 Task: Search one way flight ticket for 5 adults, 2 children, 1 infant in seat and 2 infants on lap in economy from Charlotte Amalie,st. Thomas: Cyril E. King Airport to Rockford: Chicago Rockford International Airport(was Northwest Chicagoland Regional Airport At Rockford) on 5-1-2023. Choice of flights is Frontier. Number of bags: 1 carry on bag and 1 checked bag. Price is upto 97000. Outbound departure time preference is 10:00.
Action: Mouse moved to (262, 444)
Screenshot: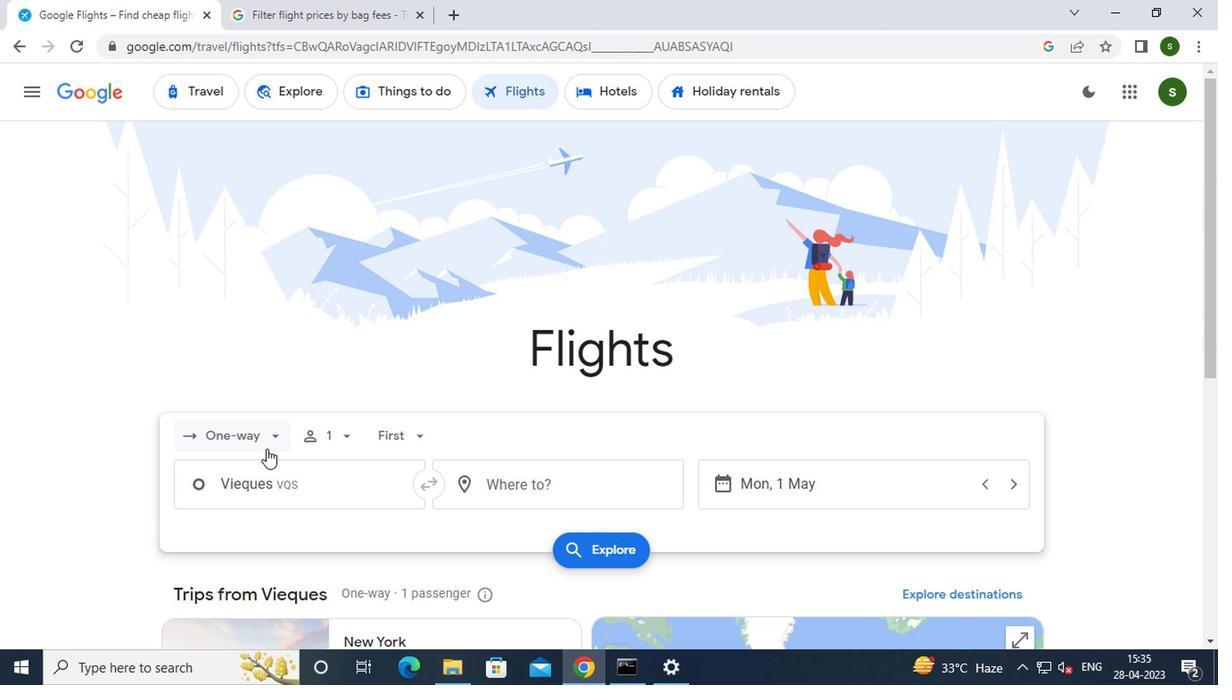 
Action: Mouse pressed left at (262, 444)
Screenshot: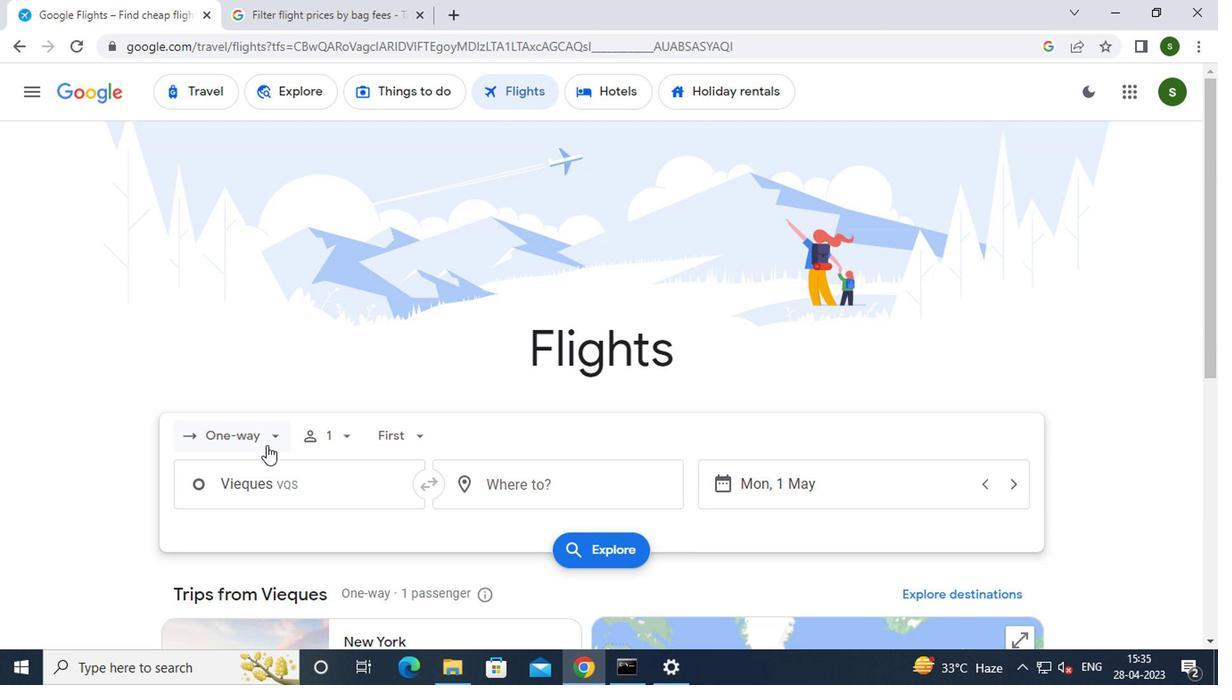 
Action: Mouse moved to (264, 507)
Screenshot: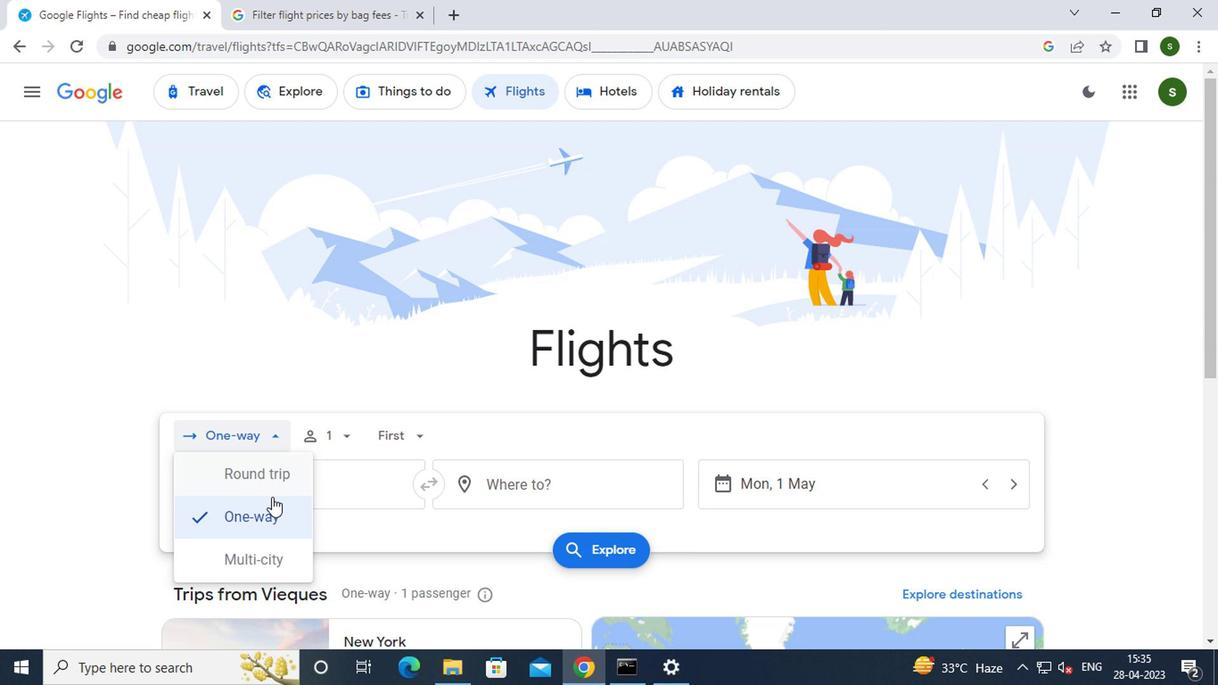 
Action: Mouse pressed left at (264, 507)
Screenshot: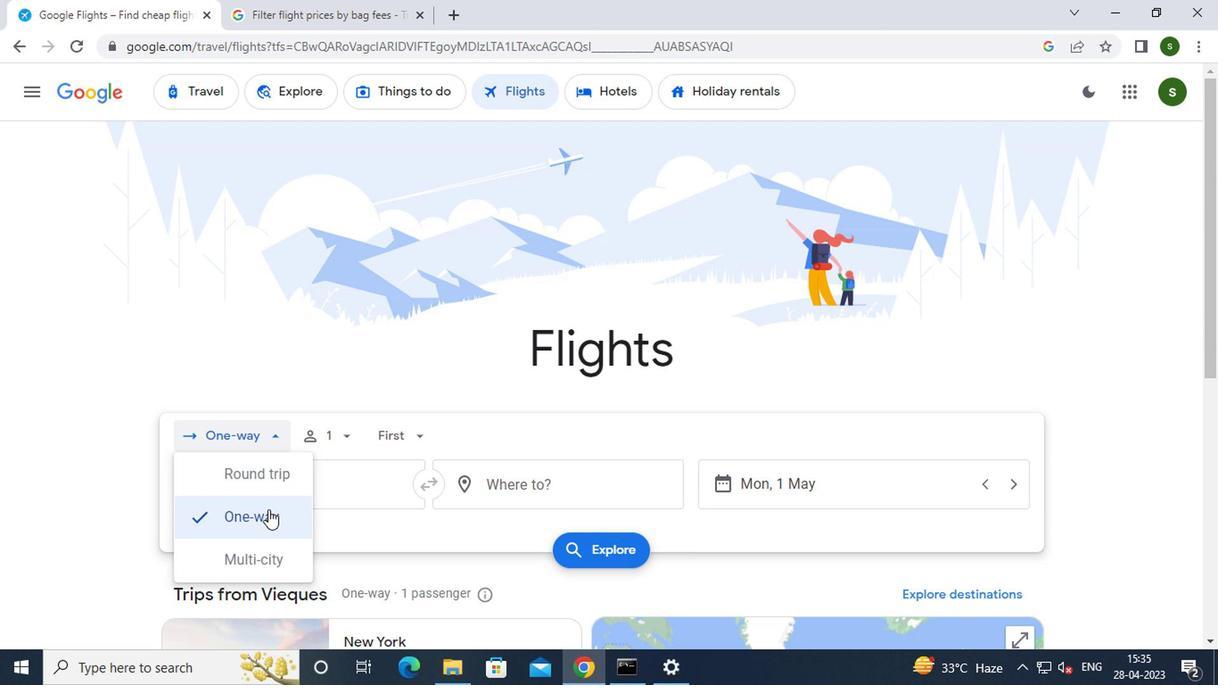 
Action: Mouse moved to (322, 427)
Screenshot: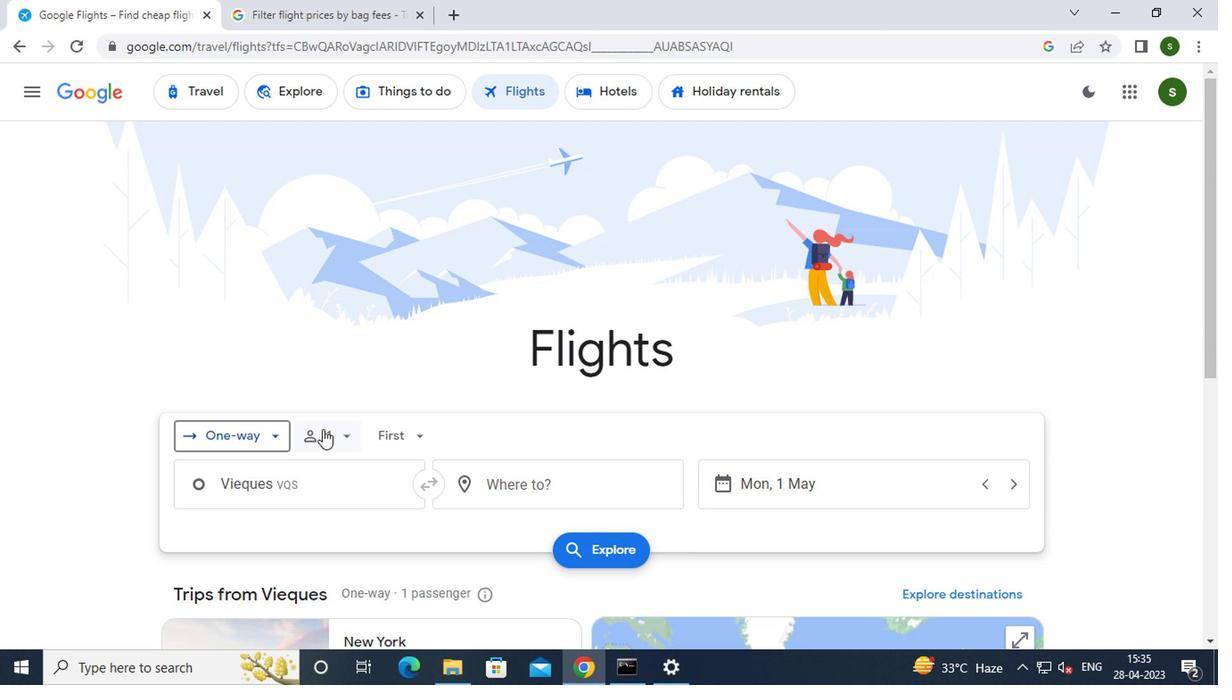 
Action: Mouse pressed left at (322, 427)
Screenshot: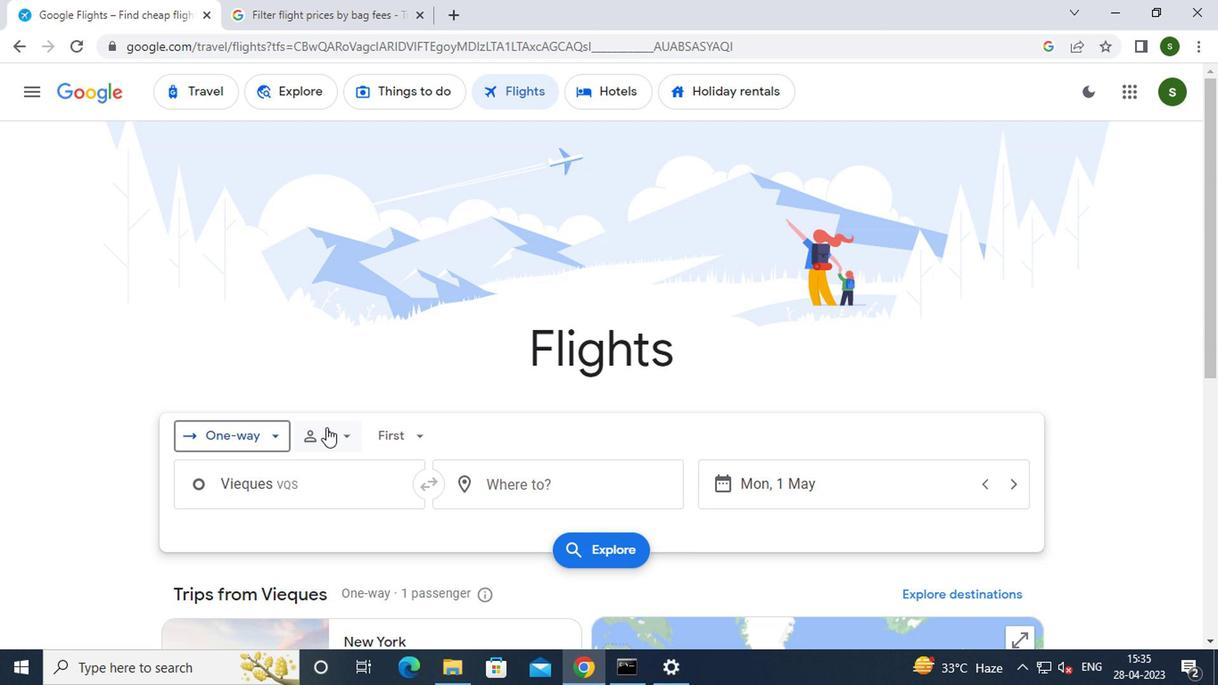 
Action: Mouse moved to (476, 472)
Screenshot: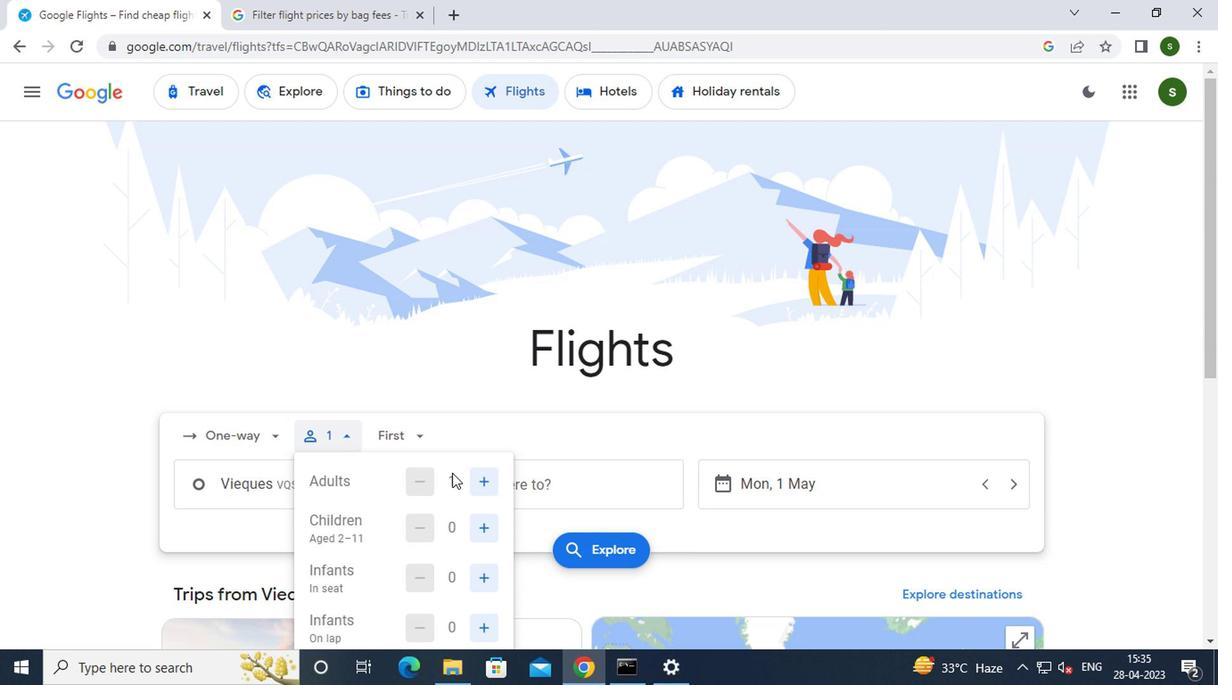 
Action: Mouse pressed left at (476, 472)
Screenshot: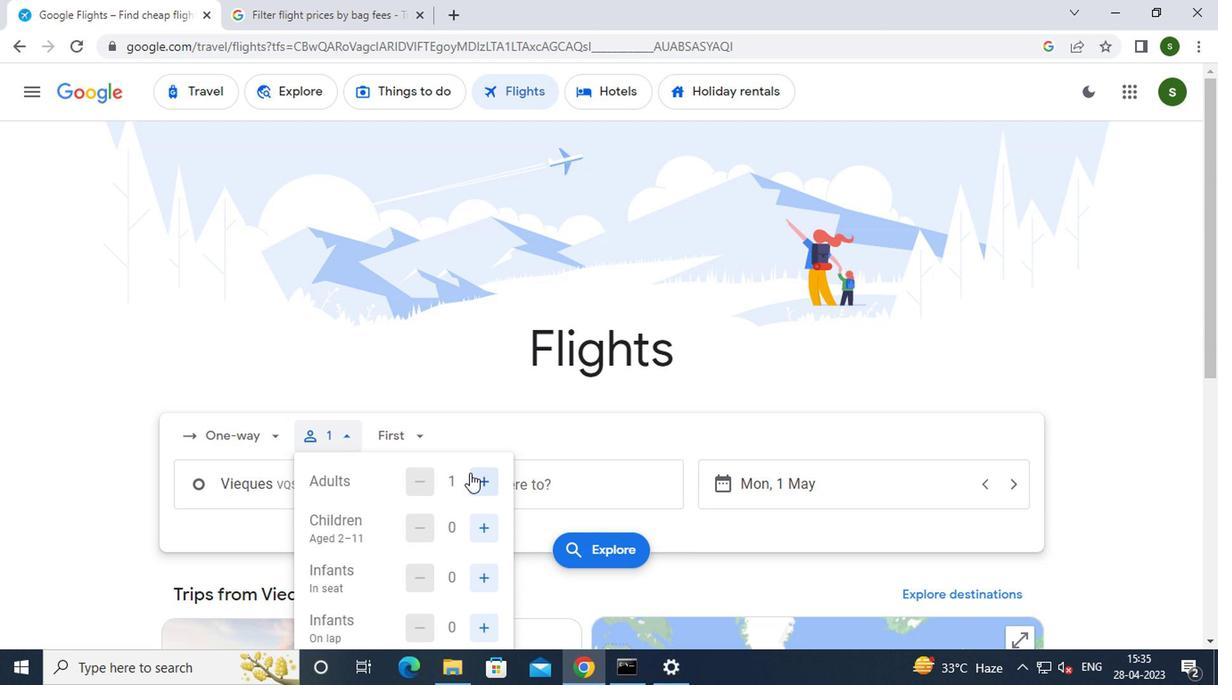 
Action: Mouse pressed left at (476, 472)
Screenshot: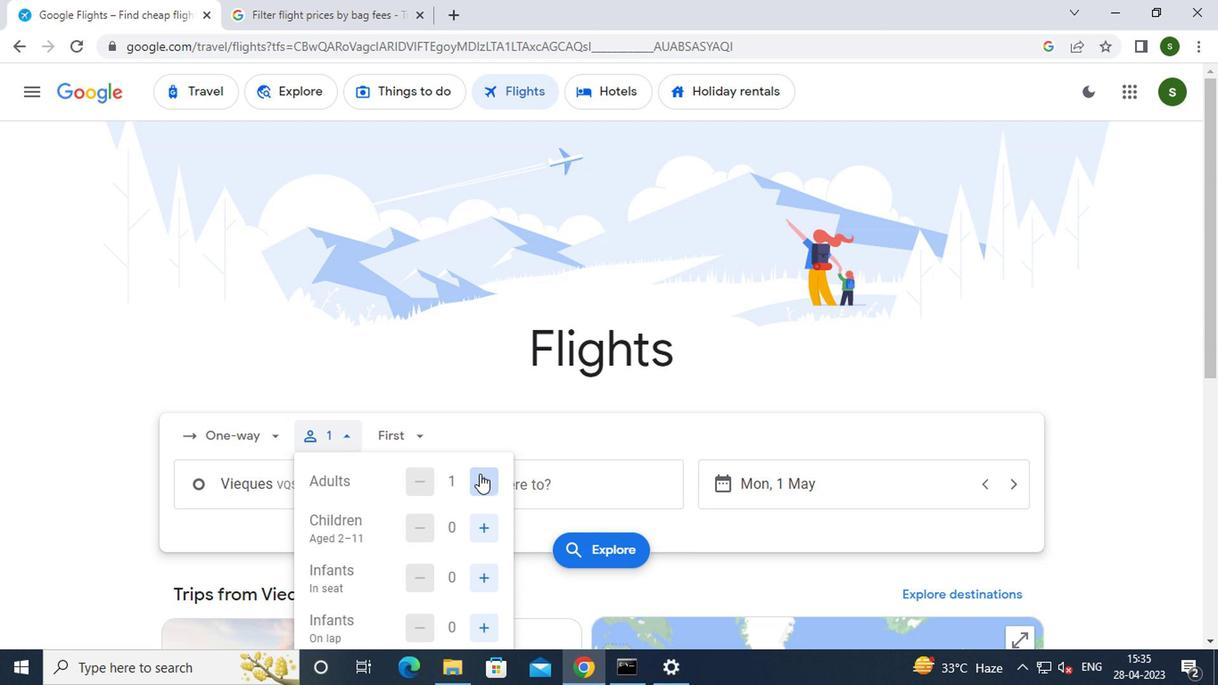 
Action: Mouse pressed left at (476, 472)
Screenshot: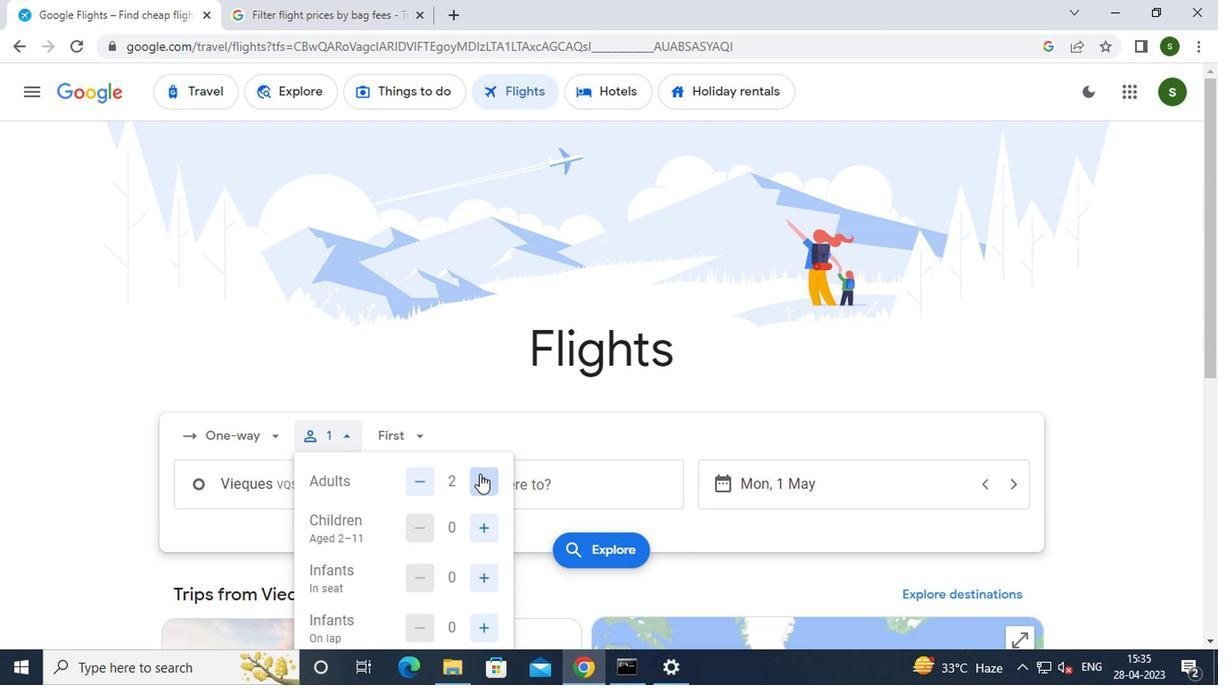 
Action: Mouse pressed left at (476, 472)
Screenshot: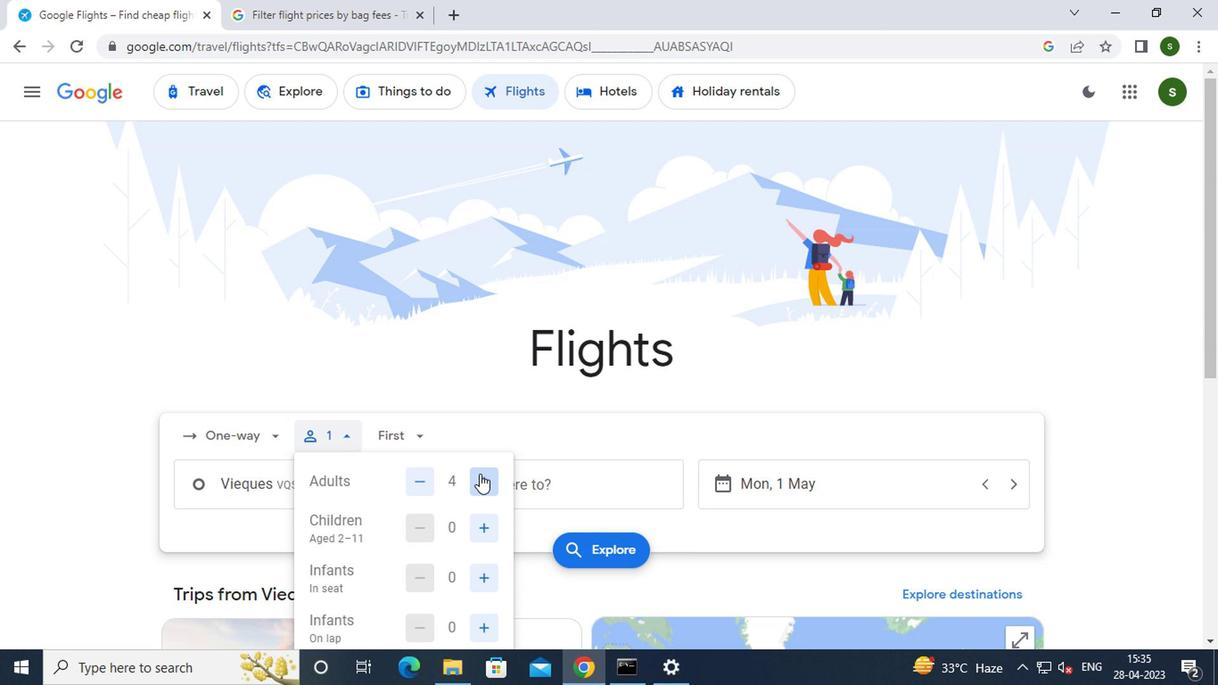 
Action: Mouse moved to (483, 533)
Screenshot: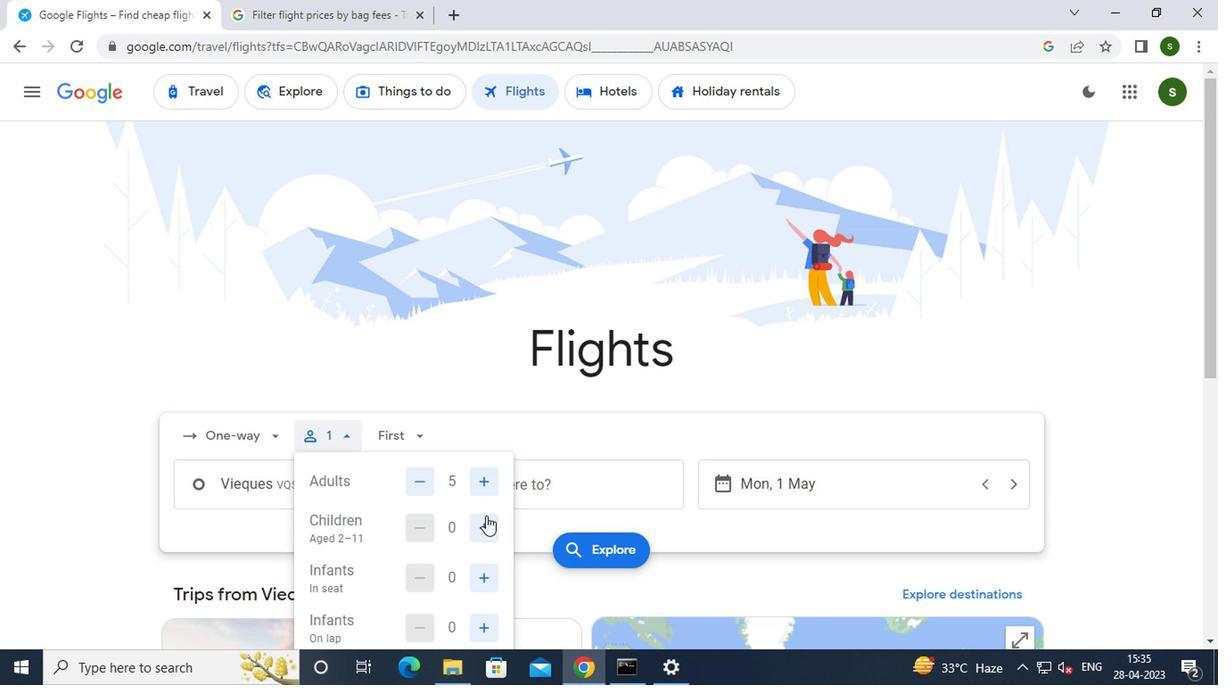 
Action: Mouse pressed left at (483, 533)
Screenshot: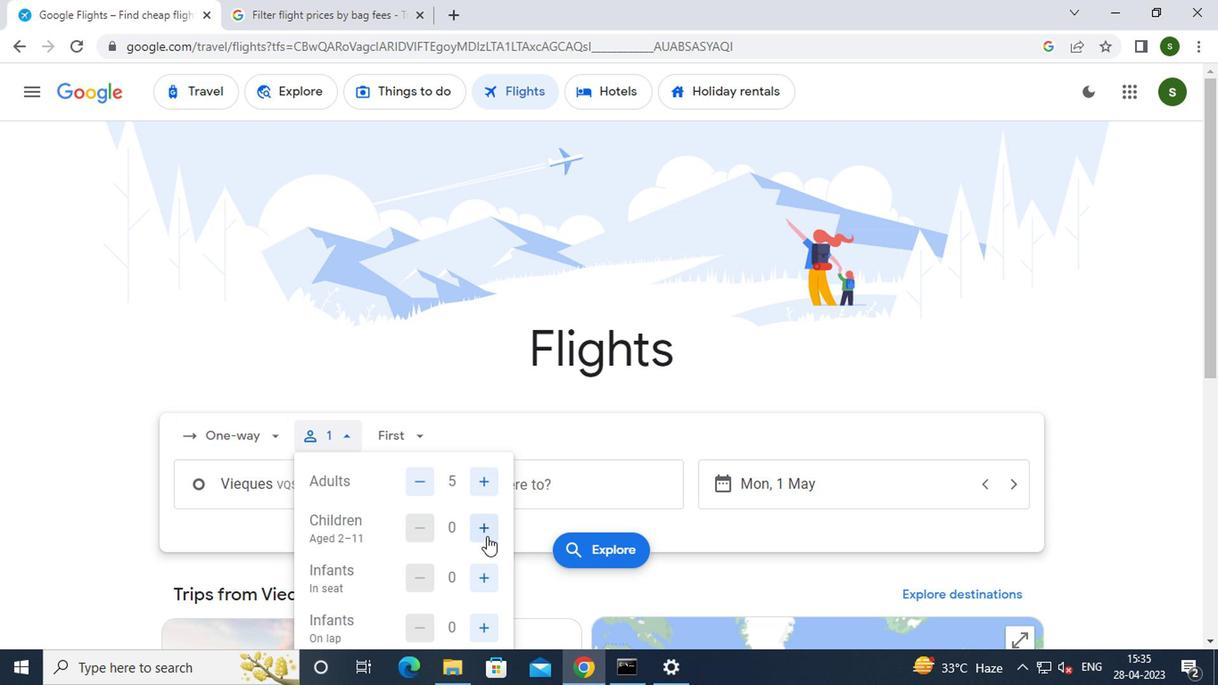 
Action: Mouse pressed left at (483, 533)
Screenshot: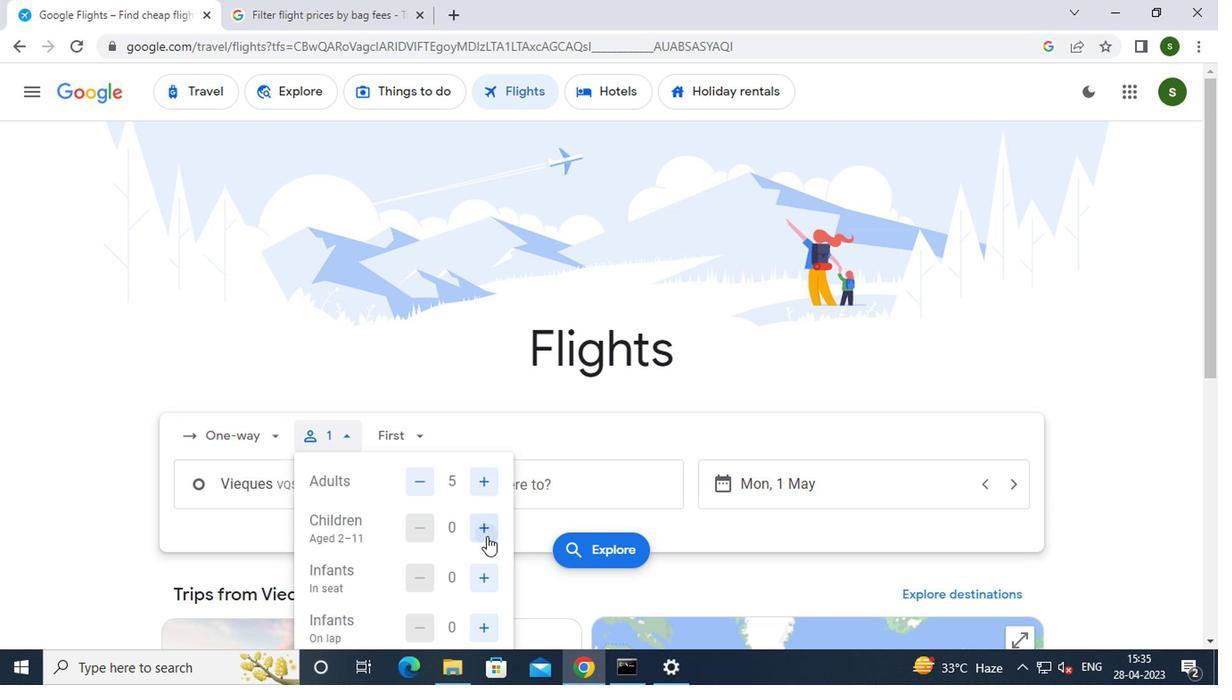 
Action: Mouse moved to (483, 570)
Screenshot: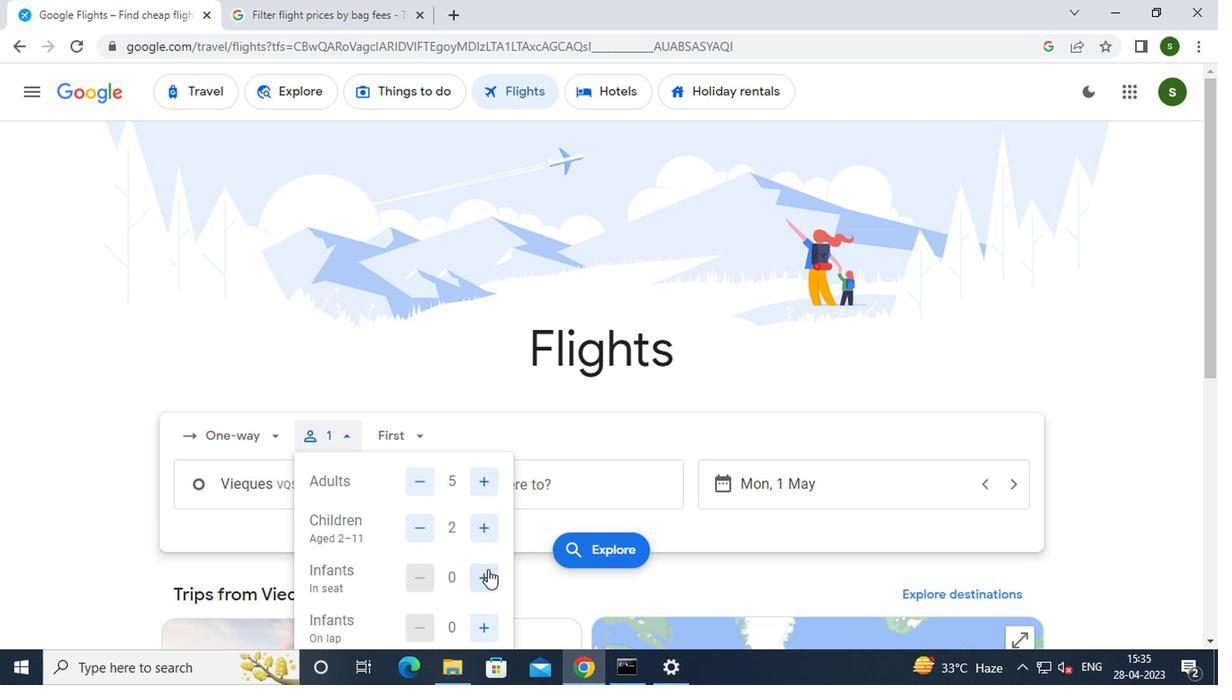 
Action: Mouse pressed left at (483, 570)
Screenshot: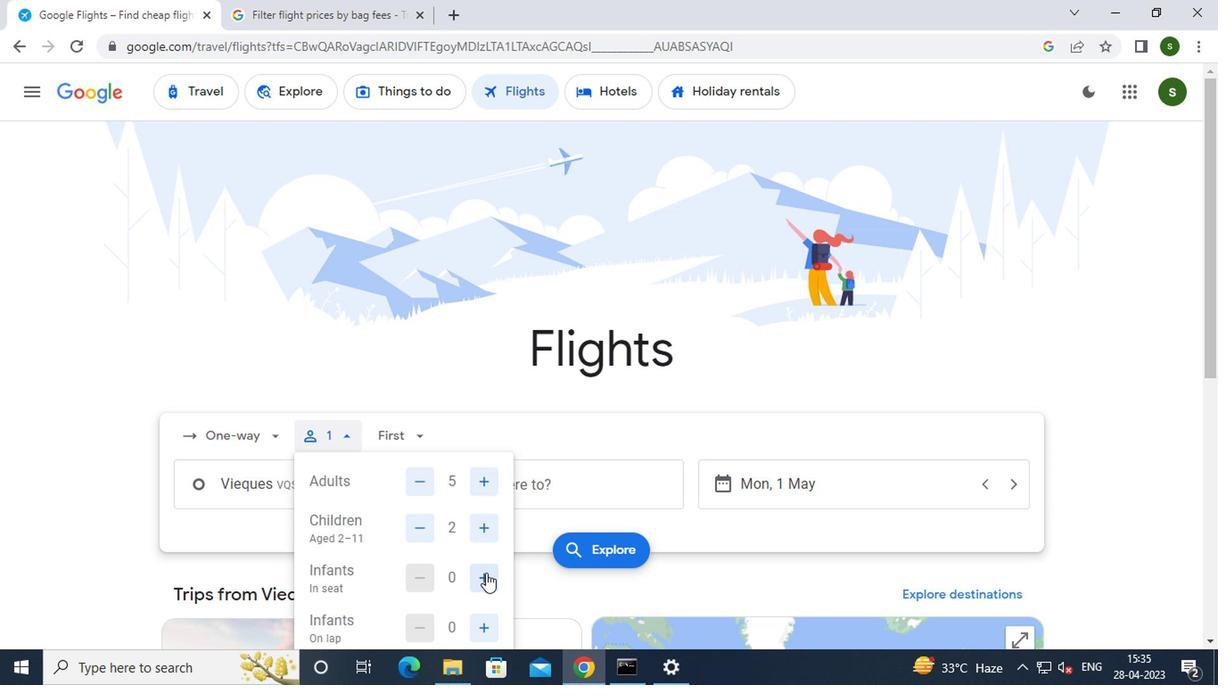 
Action: Mouse moved to (481, 612)
Screenshot: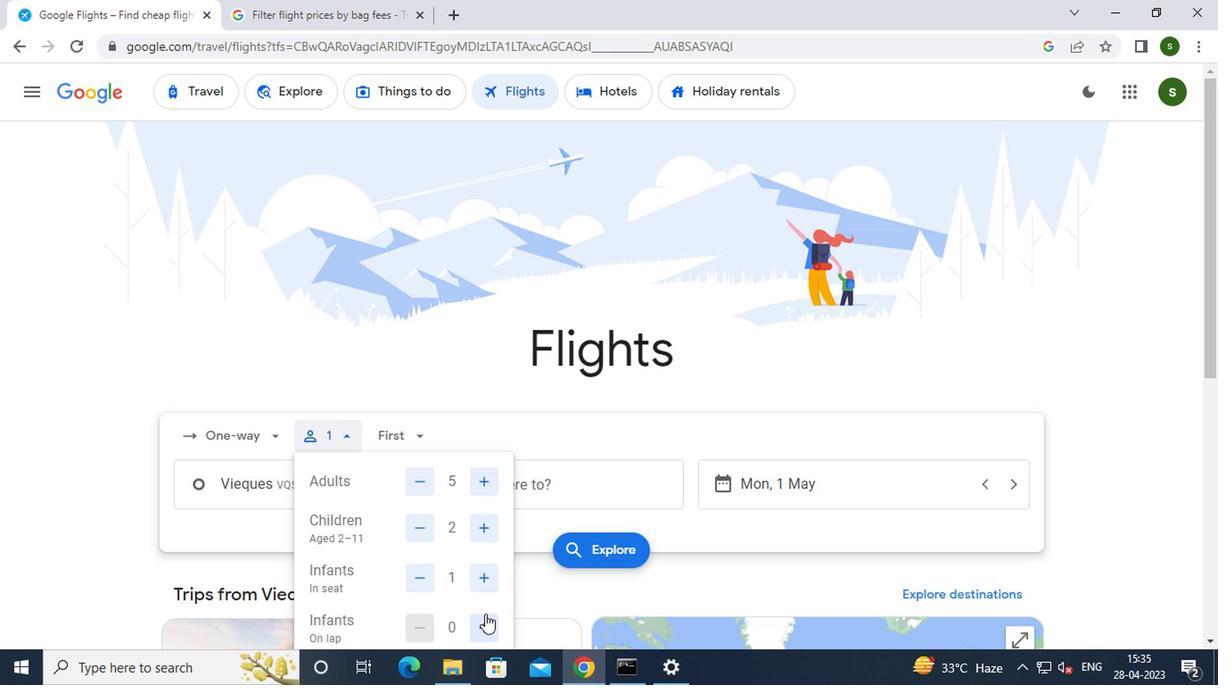 
Action: Mouse pressed left at (481, 612)
Screenshot: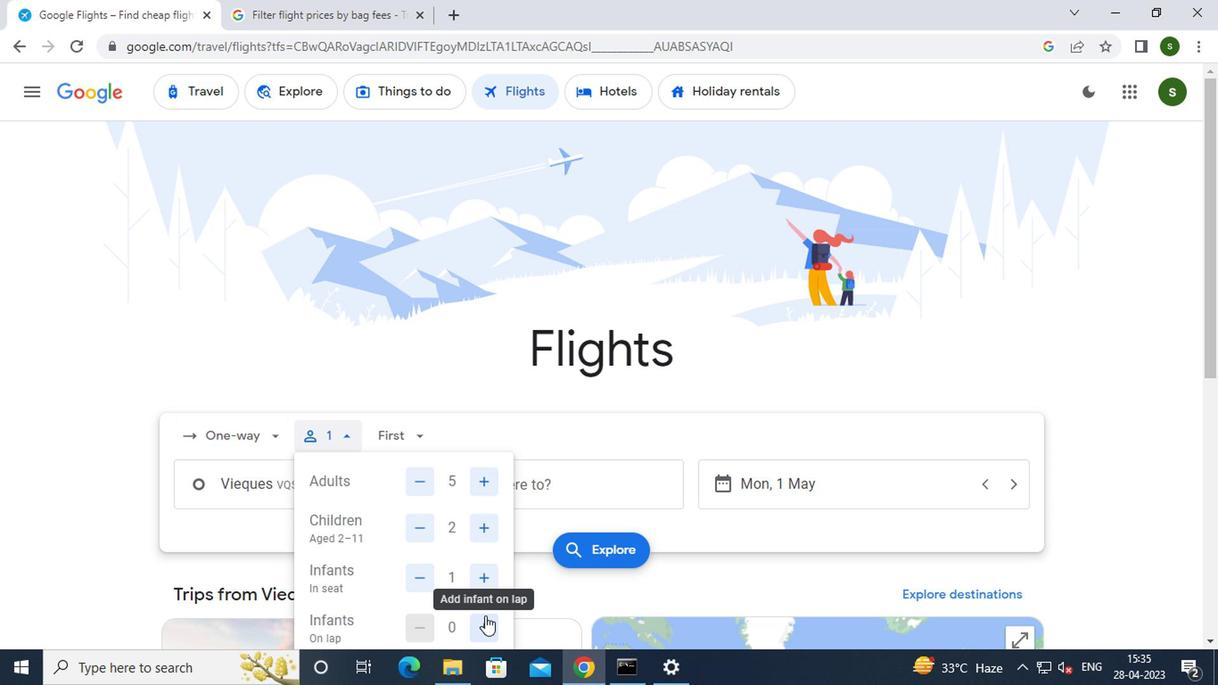 
Action: Mouse pressed left at (481, 612)
Screenshot: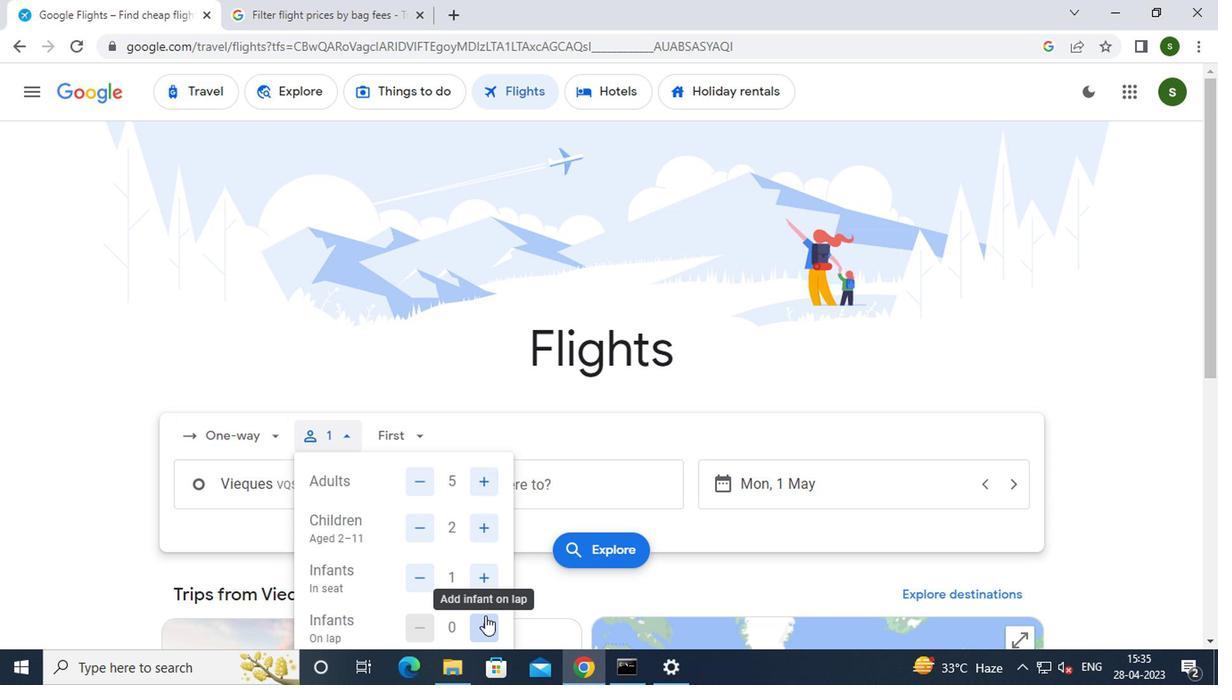
Action: Mouse moved to (413, 618)
Screenshot: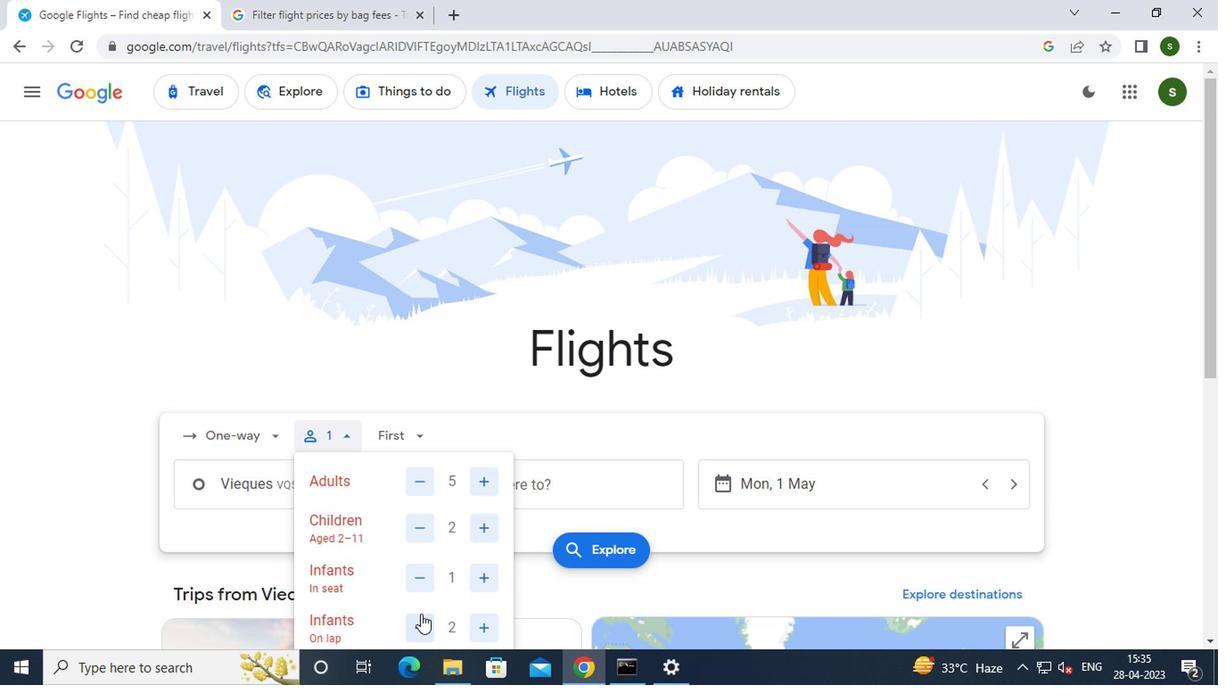 
Action: Mouse pressed left at (413, 618)
Screenshot: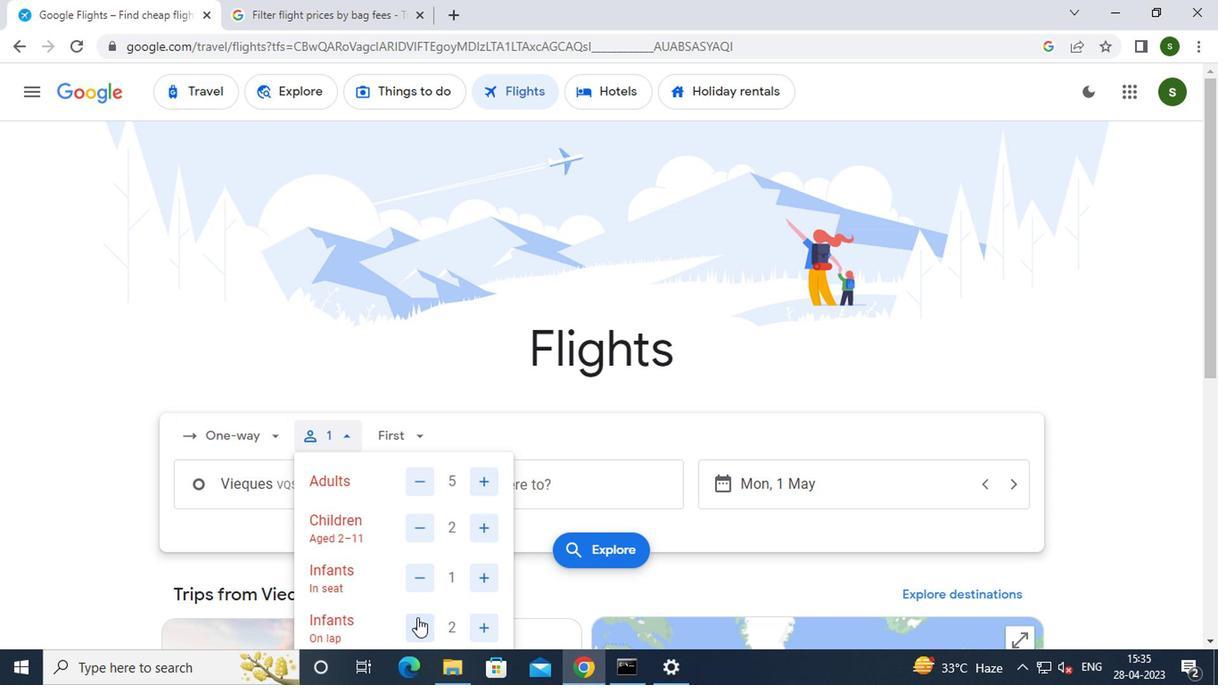 
Action: Mouse moved to (391, 439)
Screenshot: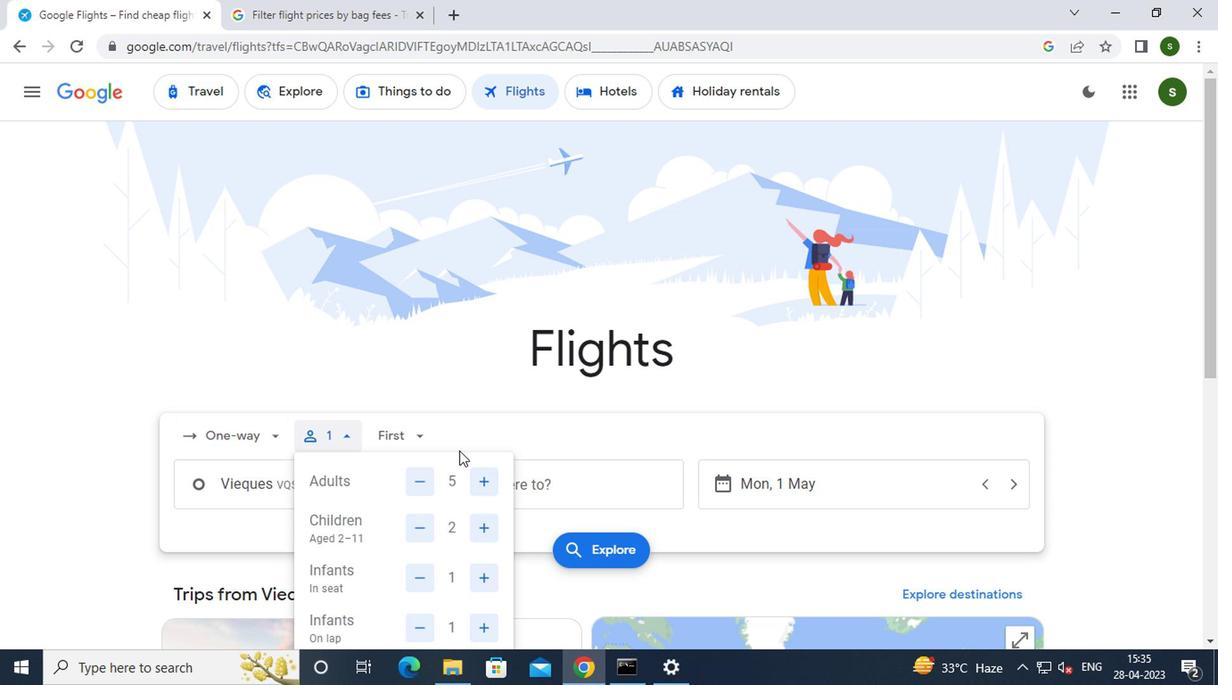 
Action: Mouse pressed left at (391, 439)
Screenshot: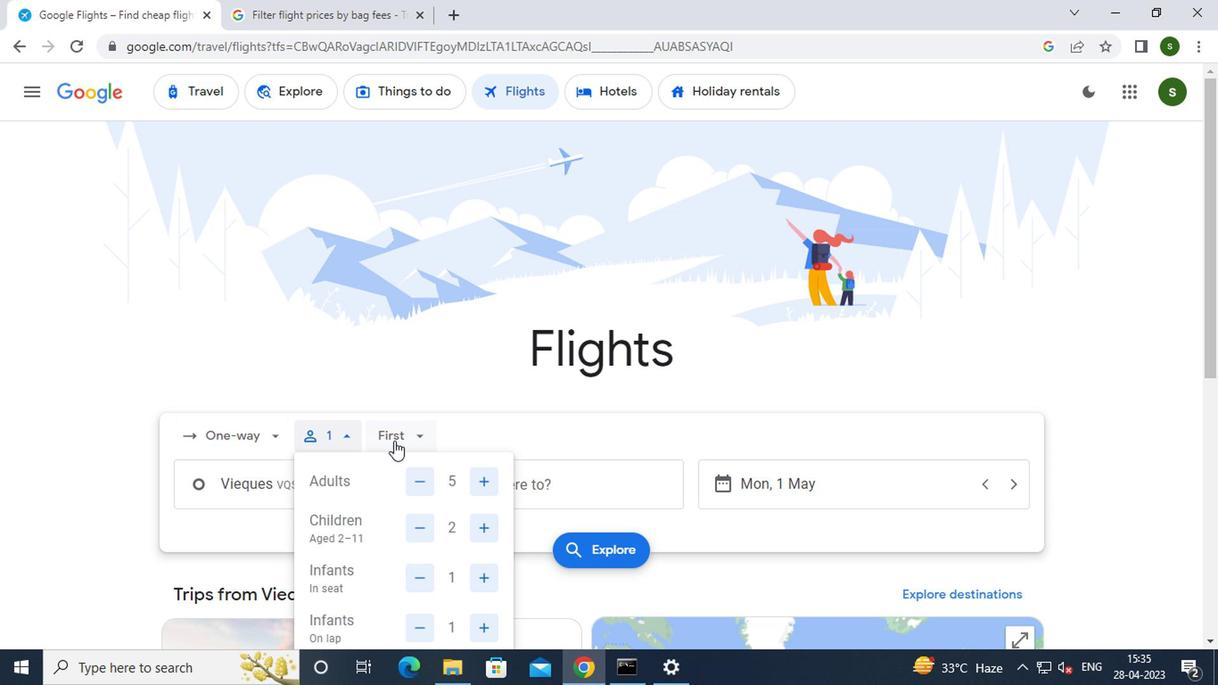 
Action: Mouse moved to (412, 480)
Screenshot: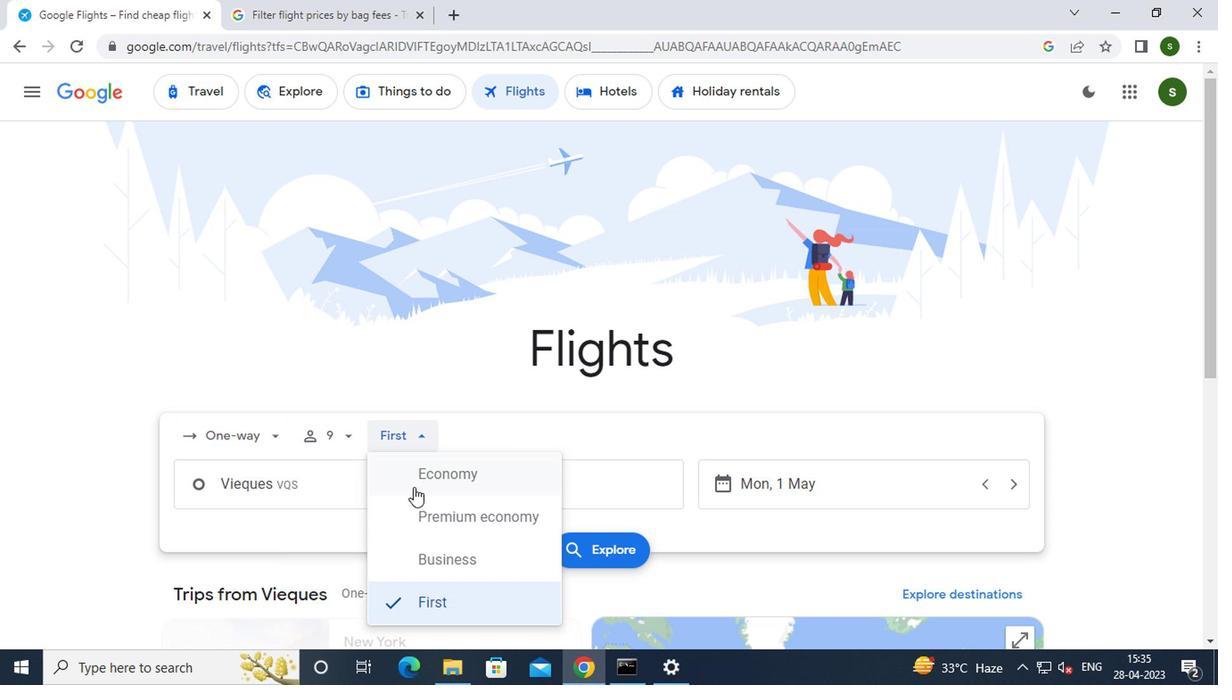 
Action: Mouse pressed left at (412, 480)
Screenshot: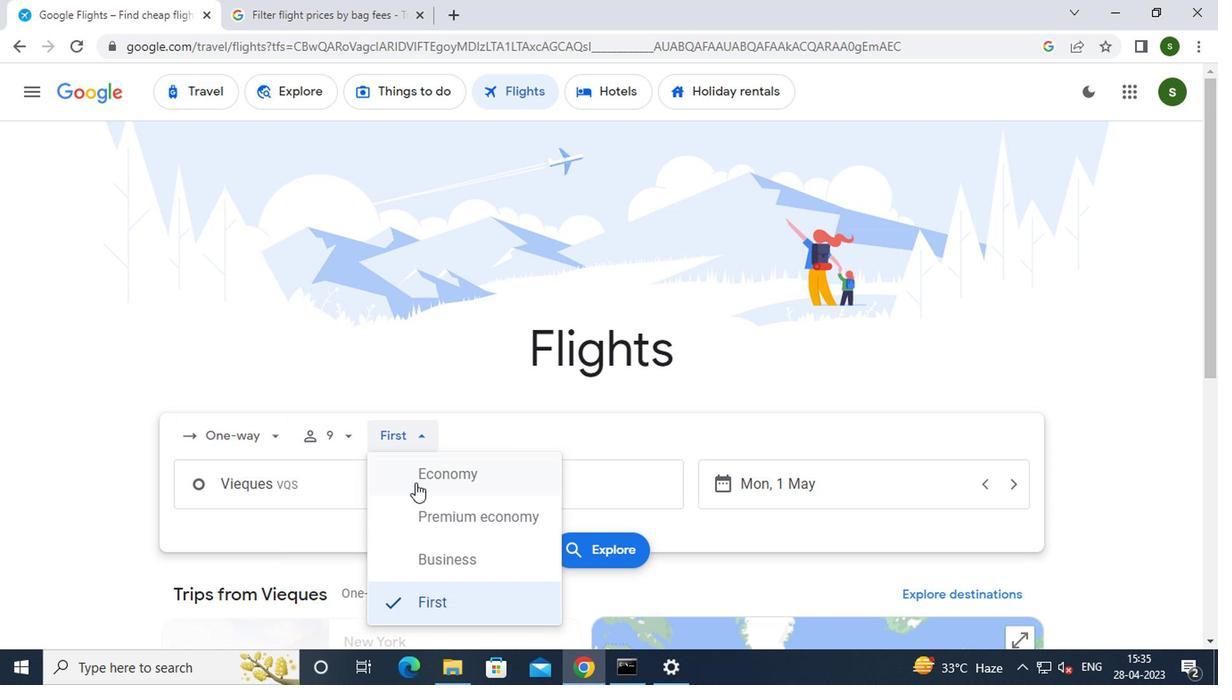 
Action: Mouse moved to (368, 492)
Screenshot: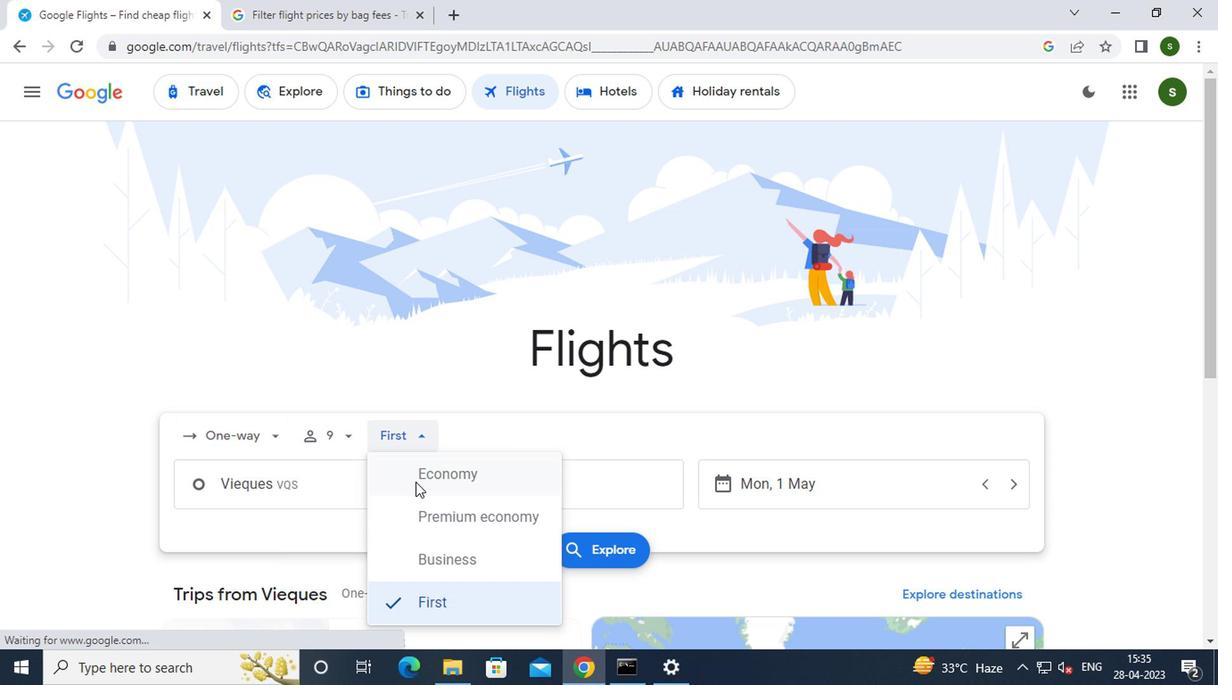 
Action: Mouse pressed left at (368, 492)
Screenshot: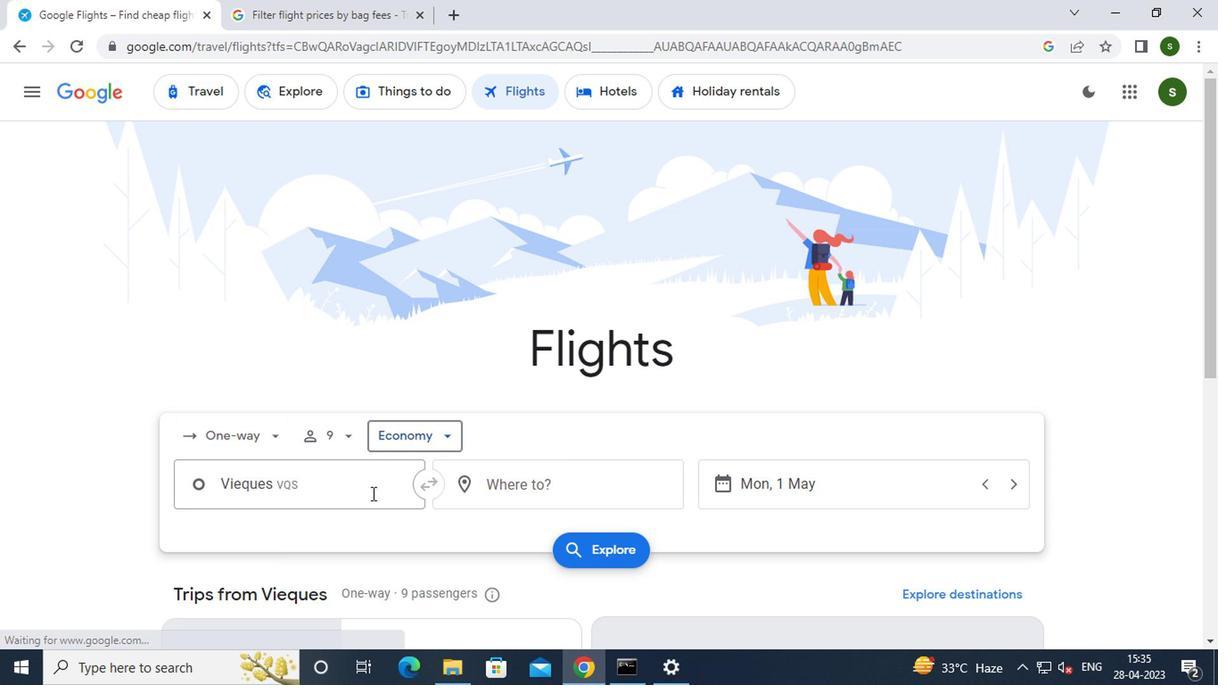 
Action: Key pressed c<Key.caps_lock>harlotte
Screenshot: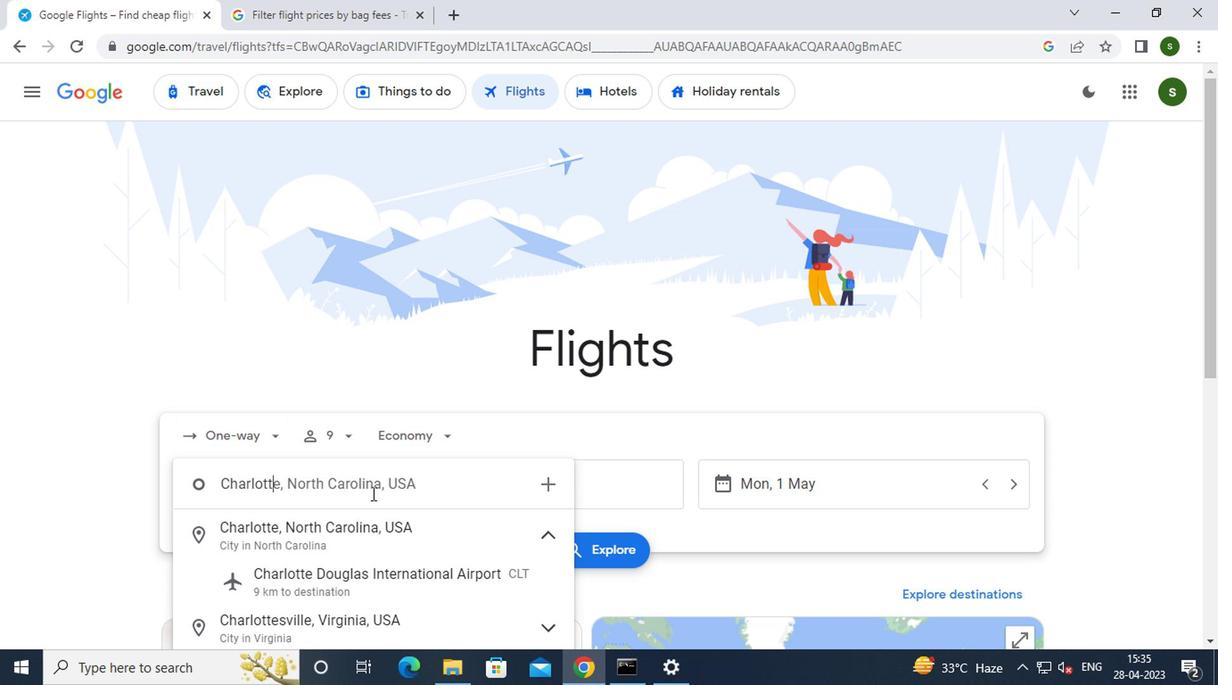 
Action: Mouse scrolled (368, 491) with delta (0, 0)
Screenshot: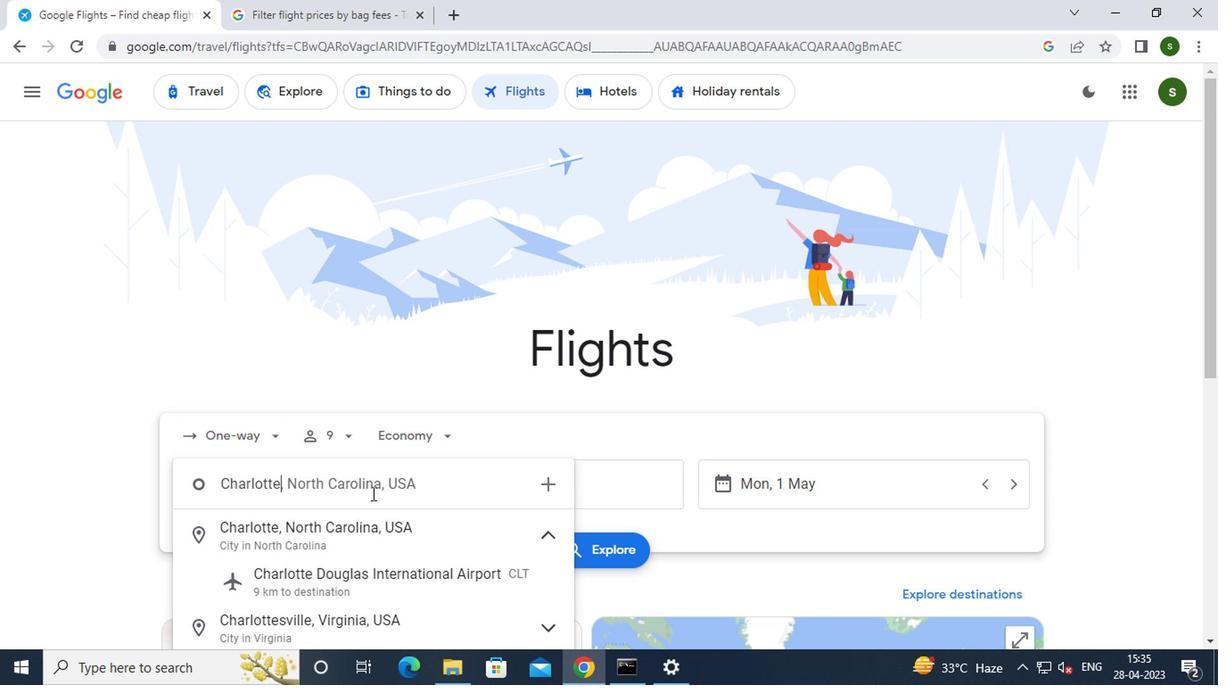 
Action: Mouse scrolled (368, 491) with delta (0, 0)
Screenshot: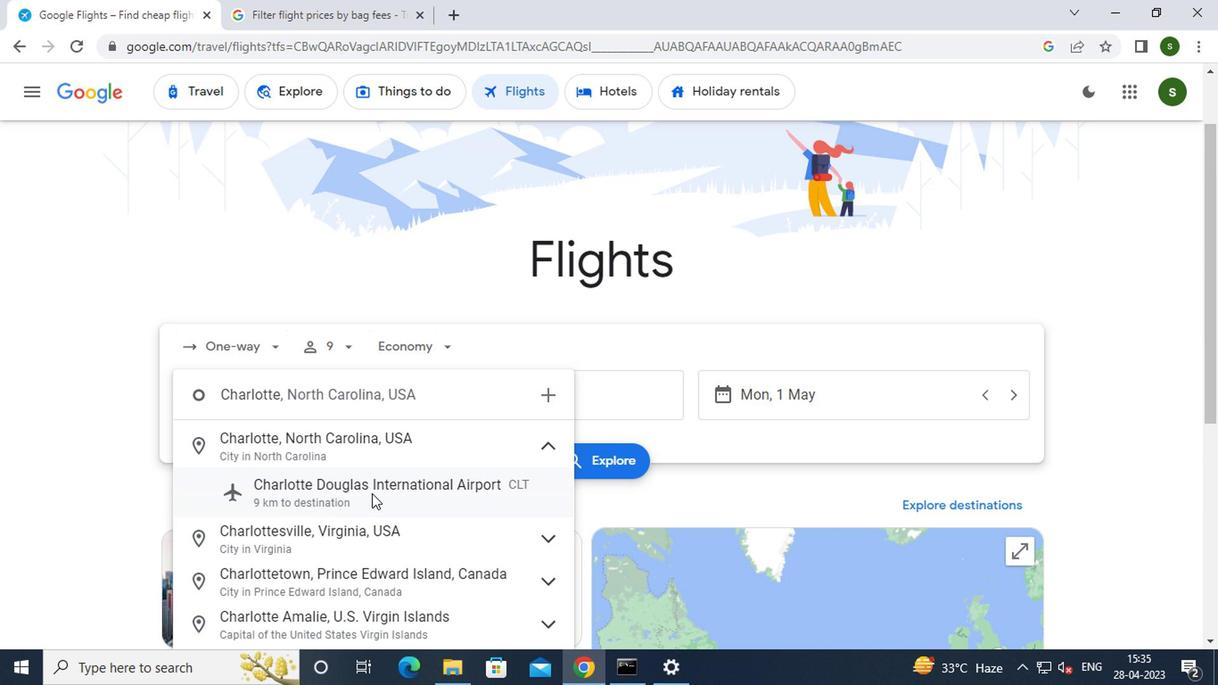 
Action: Mouse moved to (354, 306)
Screenshot: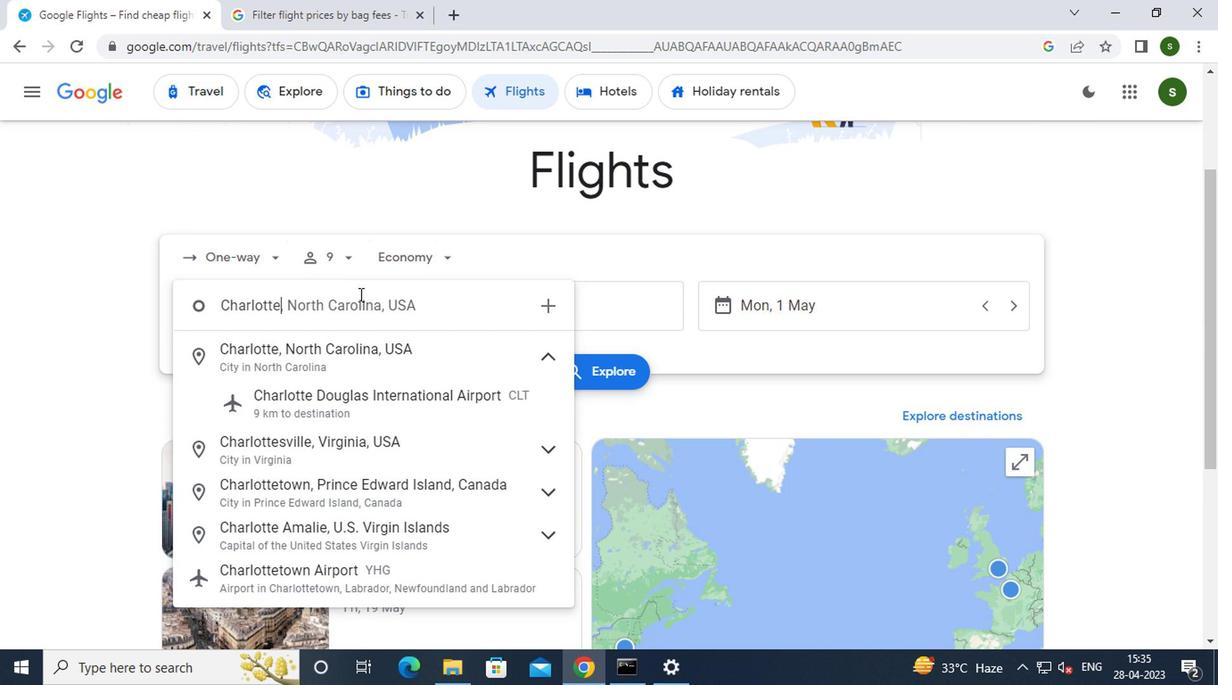 
Action: Key pressed <Key.space><Key.caps_lock>a<Key.caps_lock>malie
Screenshot: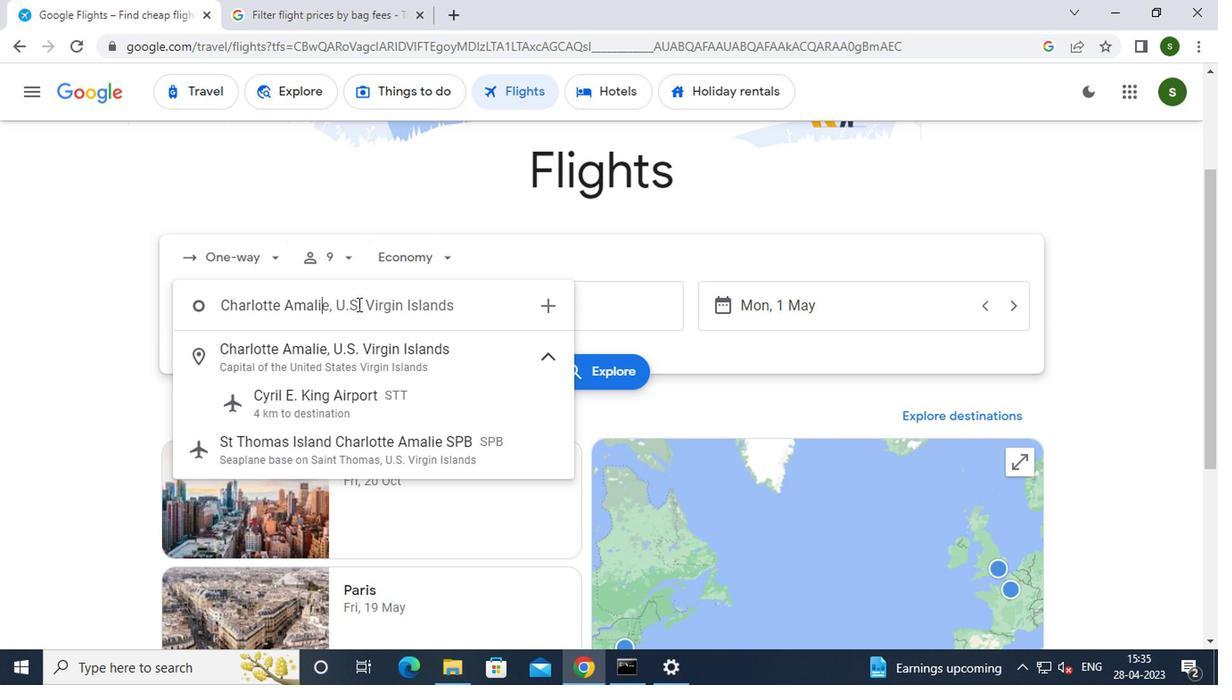 
Action: Mouse moved to (347, 403)
Screenshot: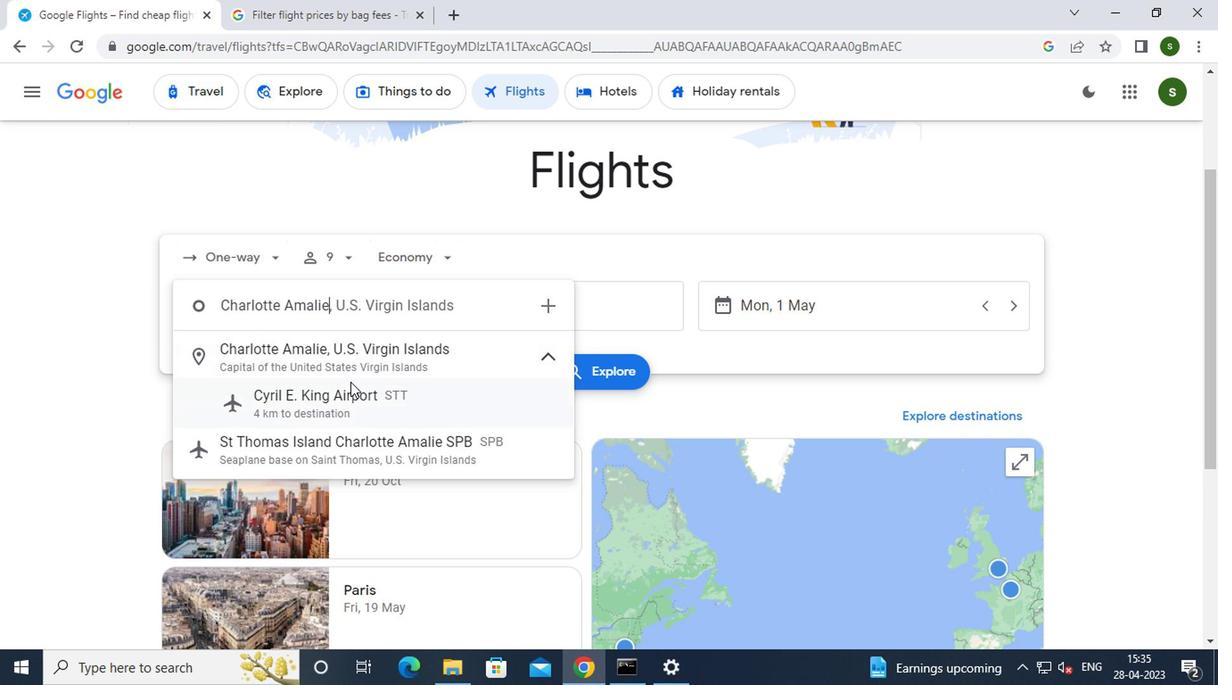 
Action: Mouse pressed left at (347, 403)
Screenshot: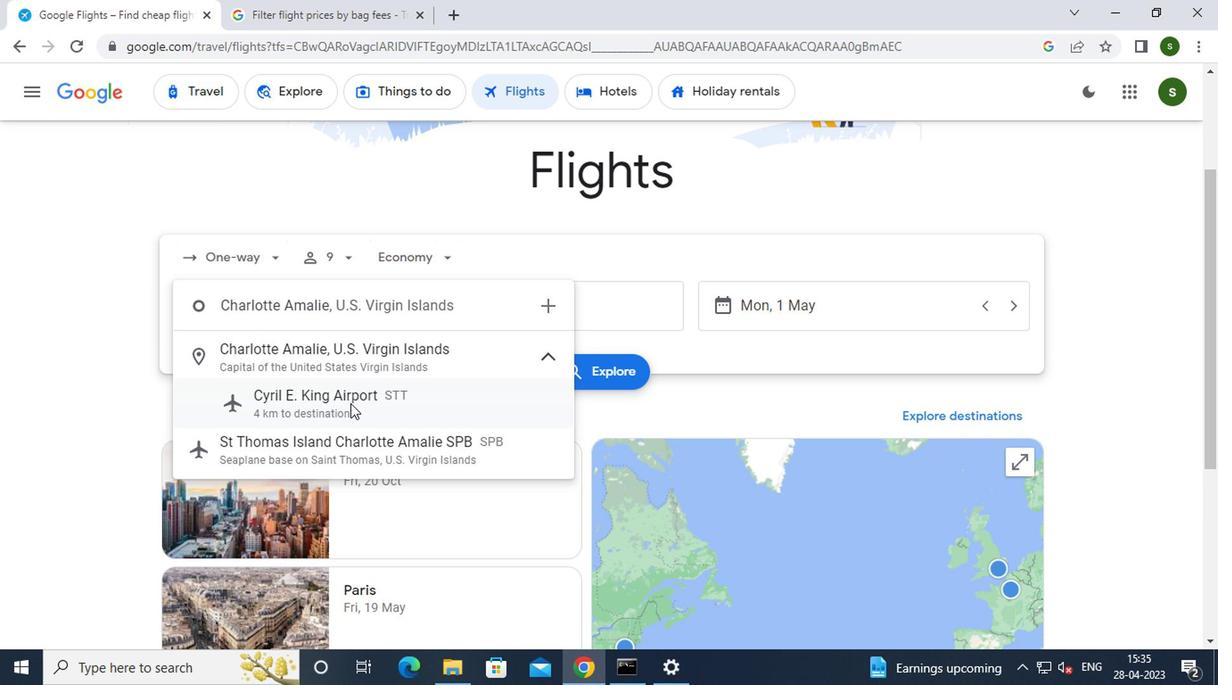 
Action: Mouse moved to (522, 306)
Screenshot: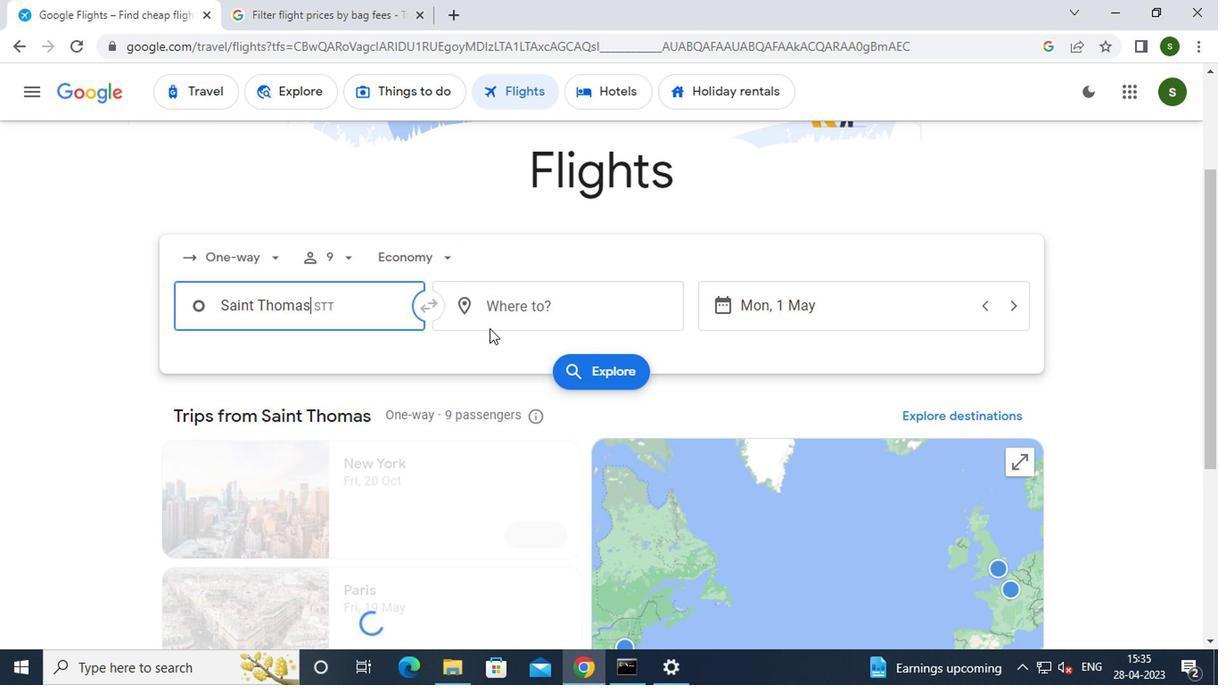 
Action: Mouse pressed left at (522, 306)
Screenshot: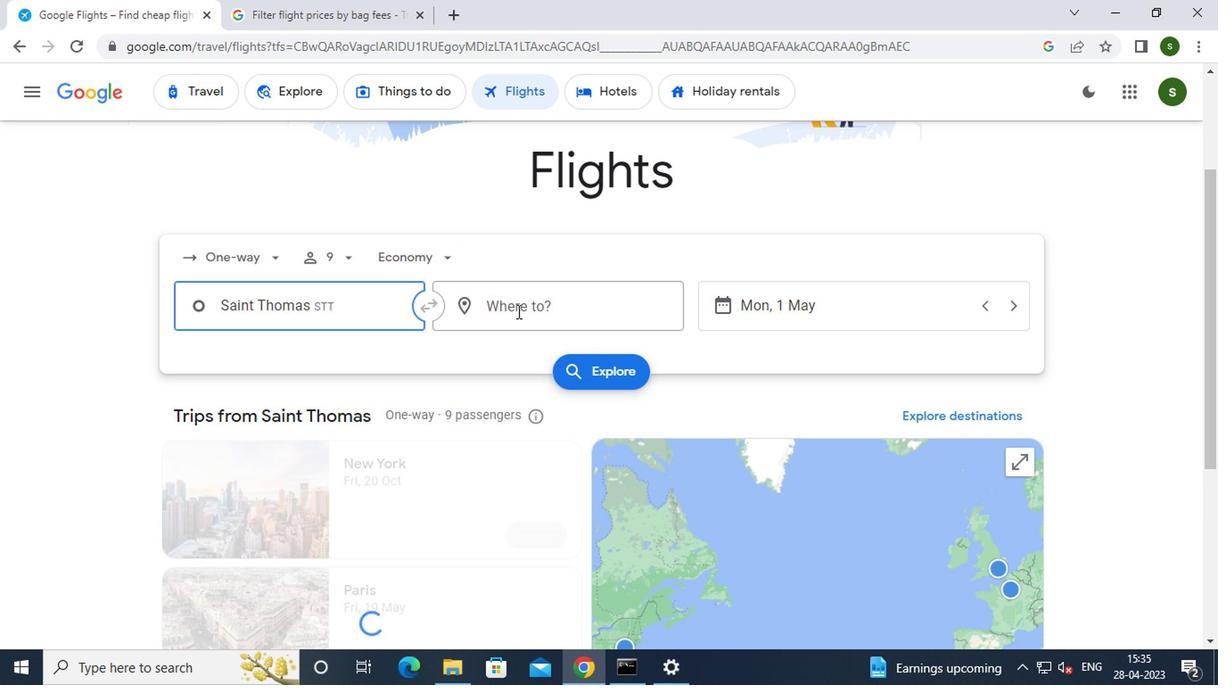 
Action: Mouse moved to (523, 306)
Screenshot: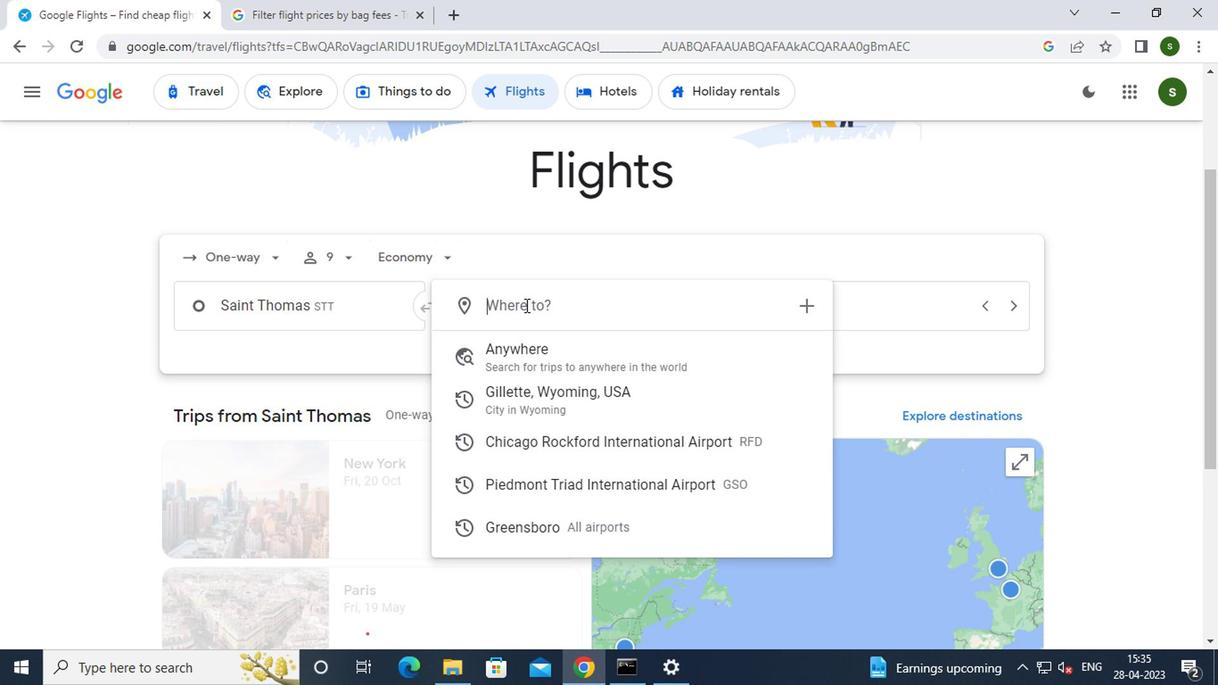 
Action: Key pressed <Key.caps_lock>r<Key.caps_lock>ockford
Screenshot: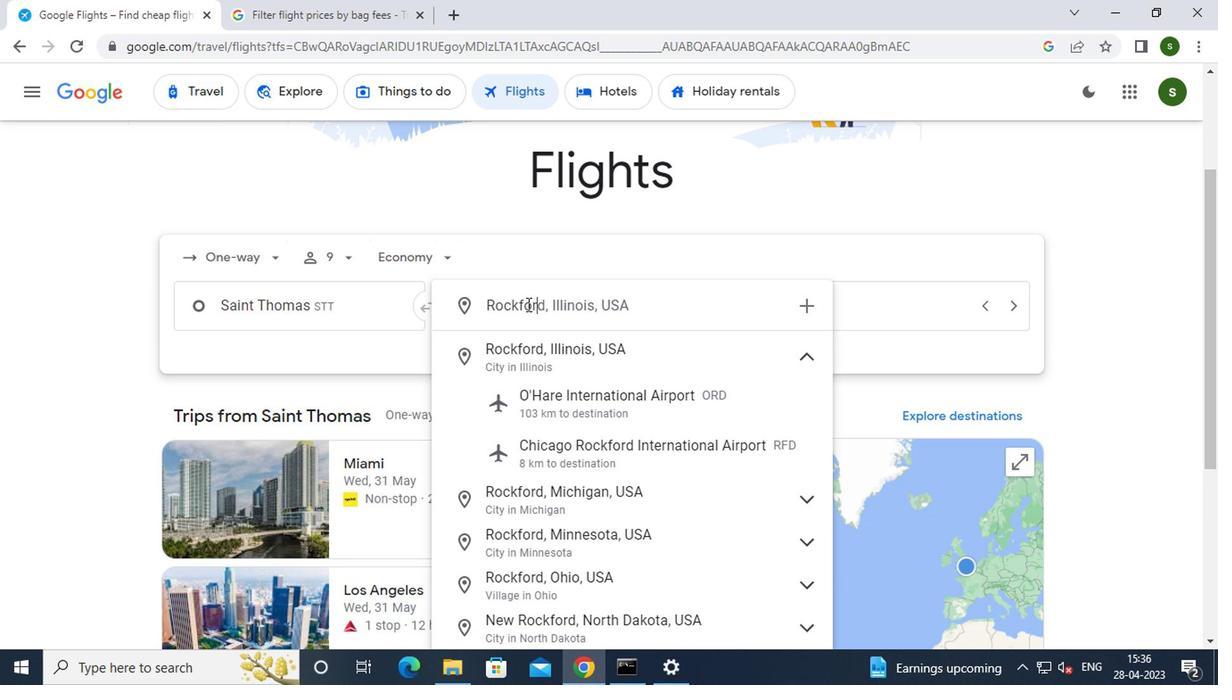 
Action: Mouse moved to (612, 446)
Screenshot: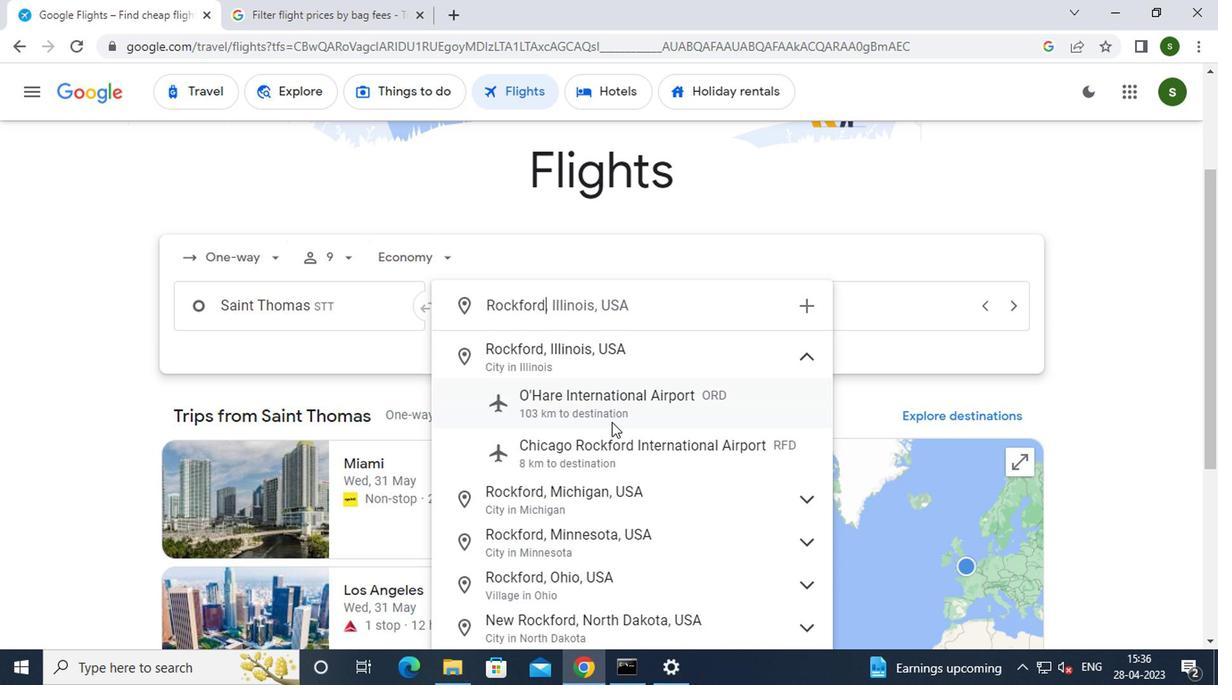
Action: Mouse pressed left at (612, 446)
Screenshot: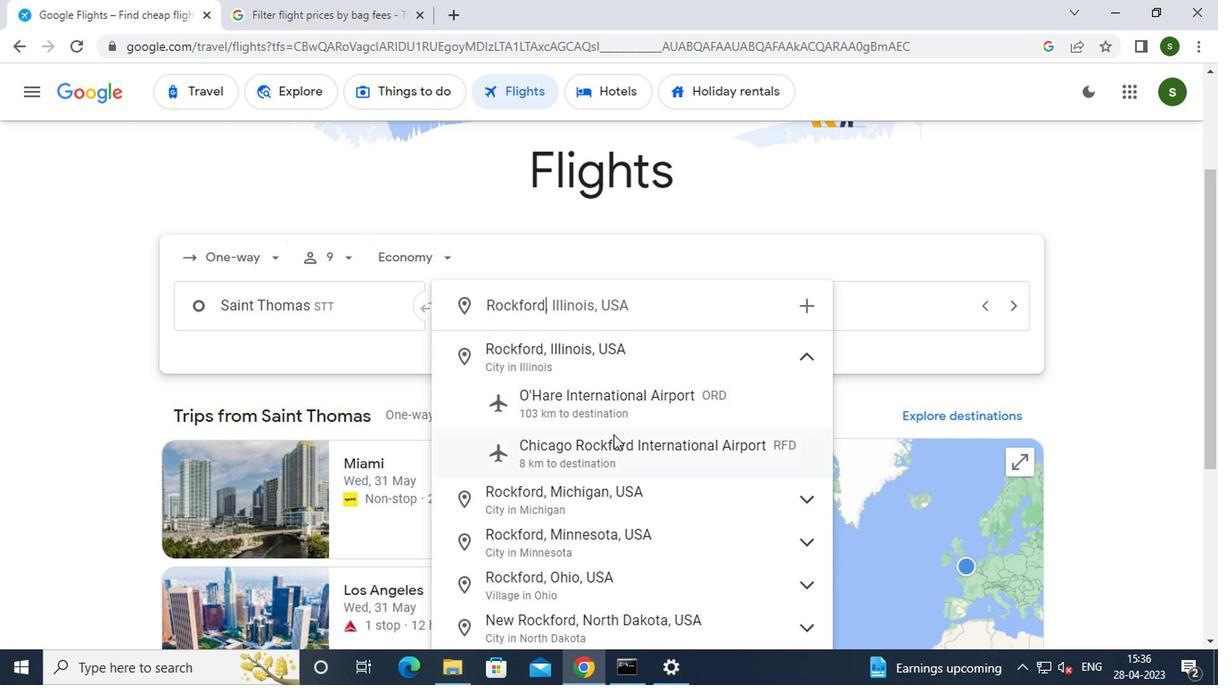 
Action: Mouse moved to (806, 308)
Screenshot: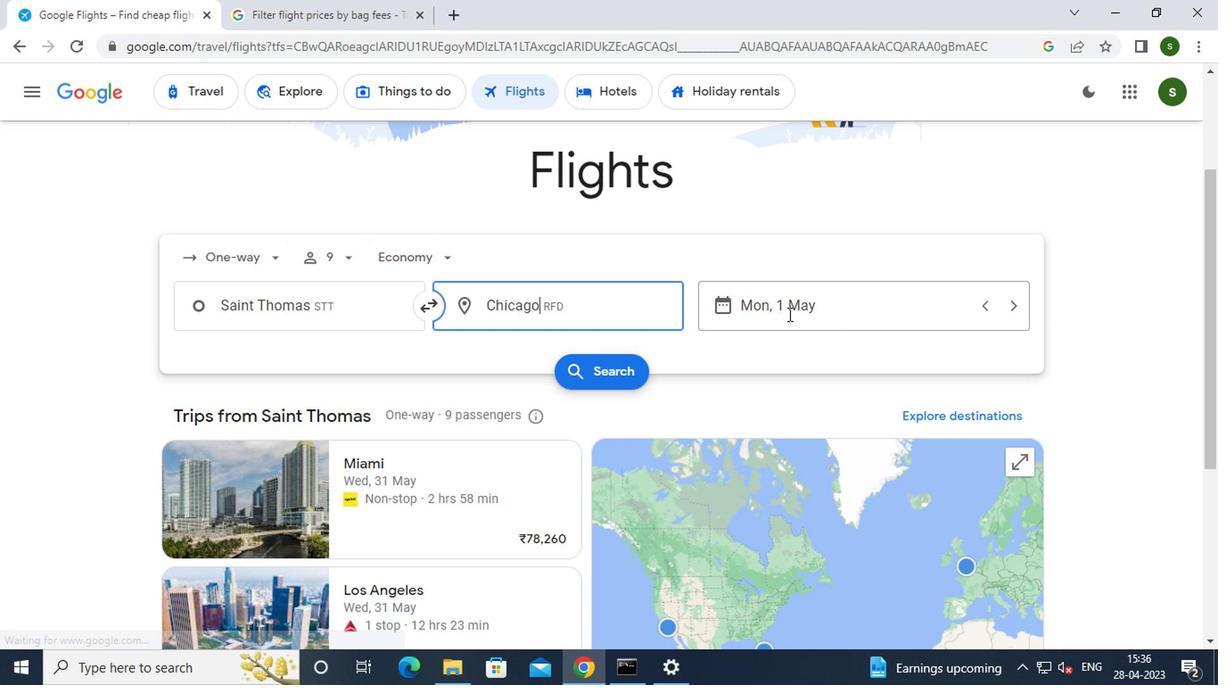 
Action: Mouse pressed left at (806, 308)
Screenshot: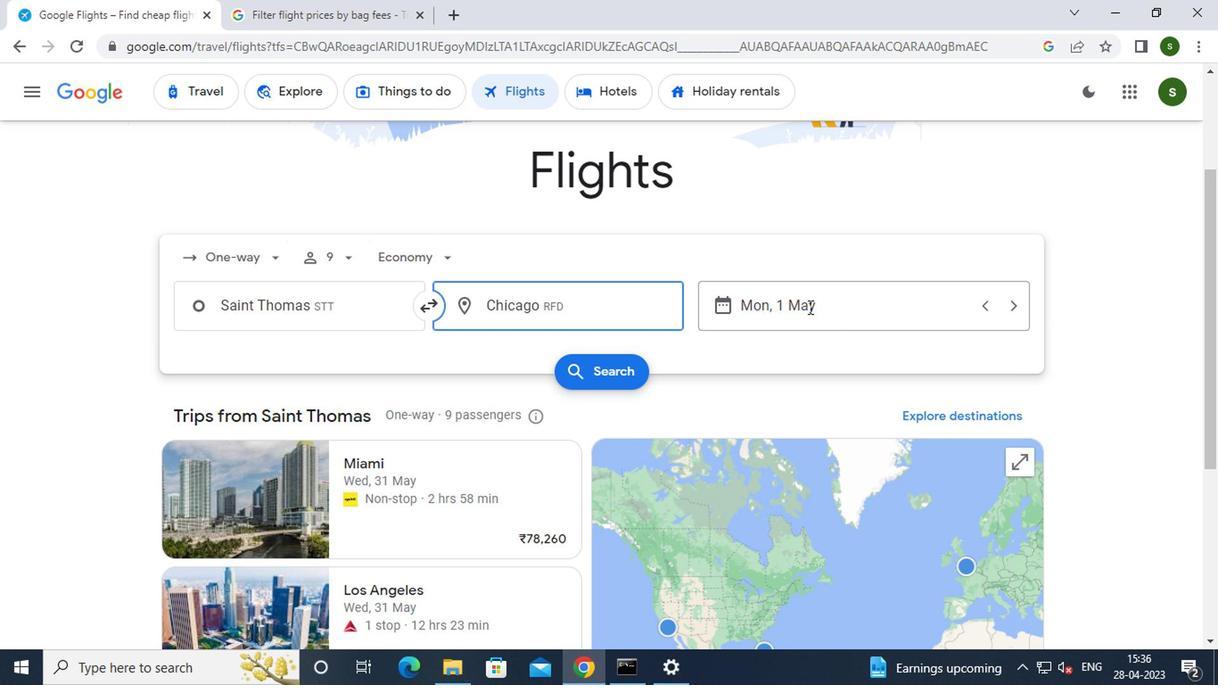 
Action: Mouse moved to (774, 323)
Screenshot: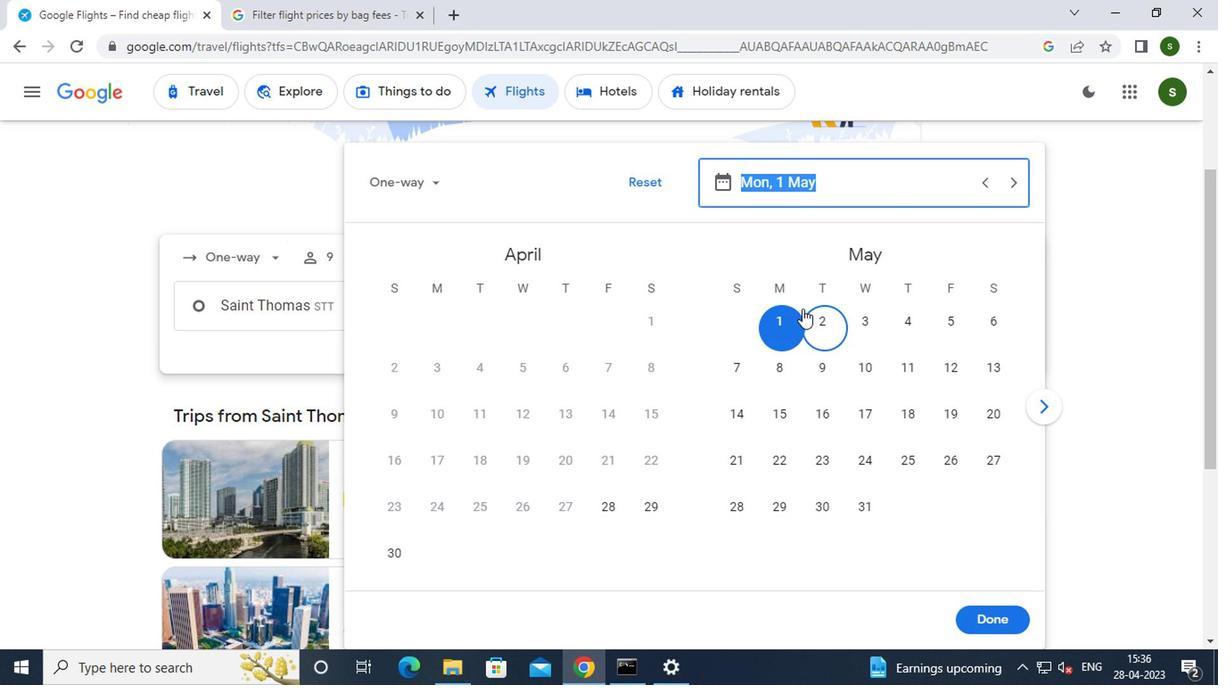 
Action: Mouse pressed left at (774, 323)
Screenshot: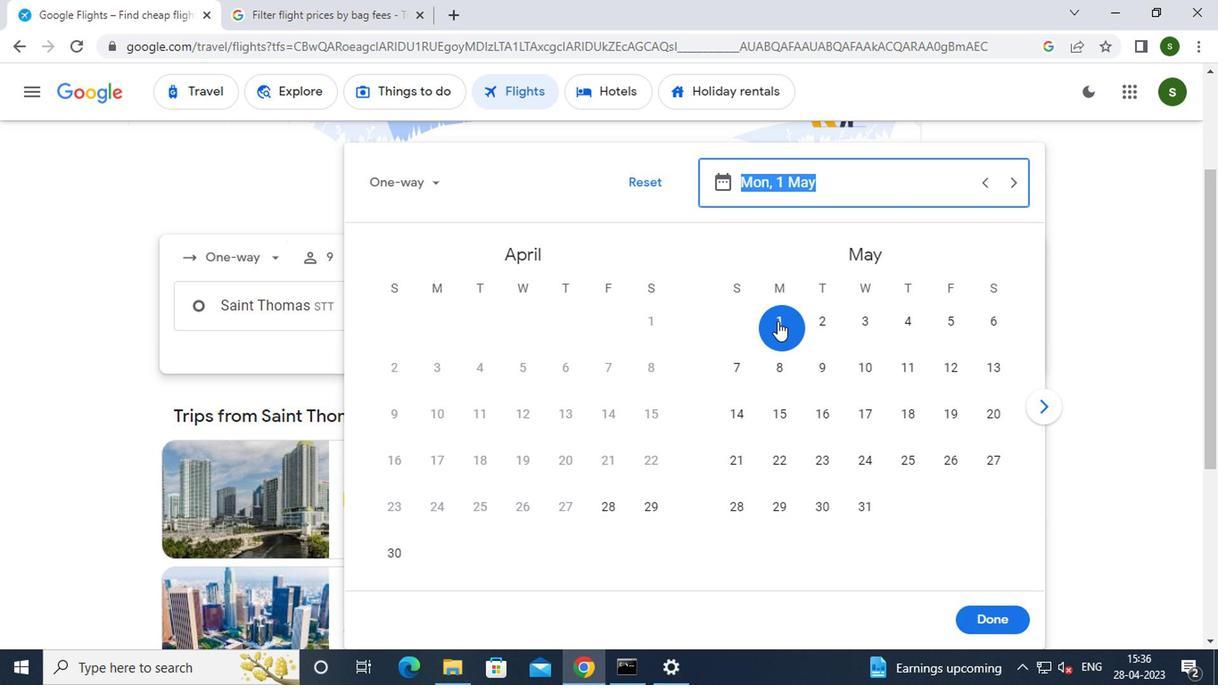 
Action: Mouse moved to (982, 611)
Screenshot: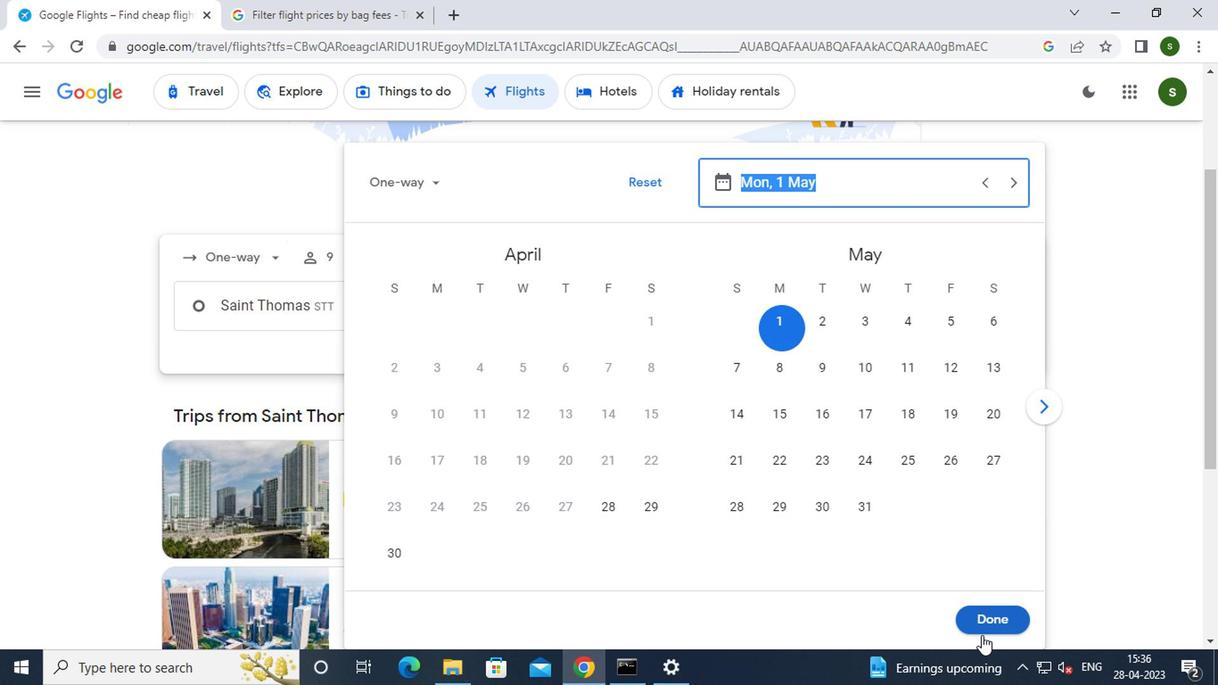 
Action: Mouse pressed left at (982, 611)
Screenshot: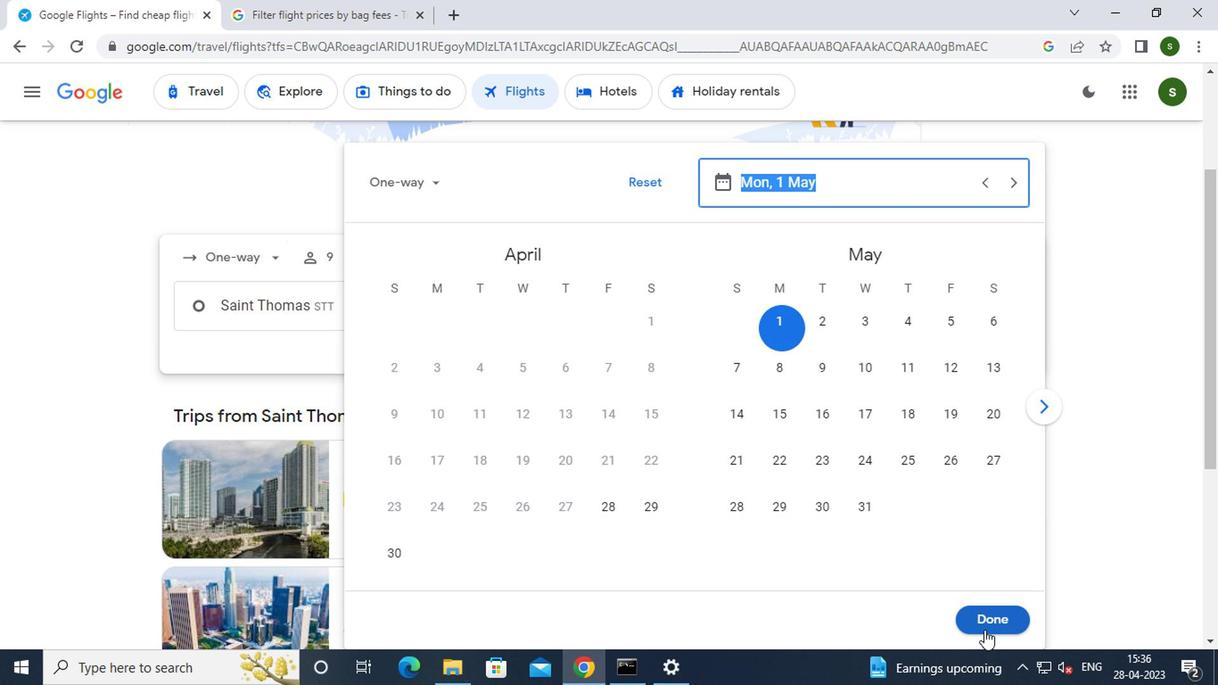 
Action: Mouse moved to (597, 377)
Screenshot: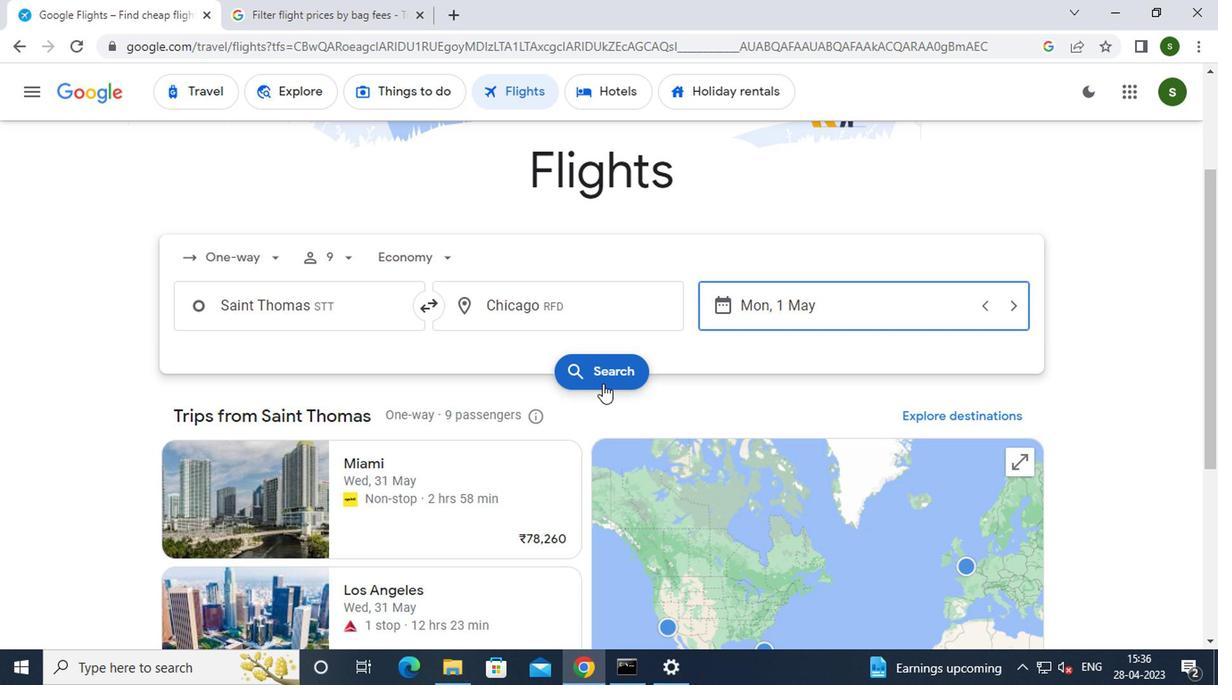 
Action: Mouse pressed left at (597, 377)
Screenshot: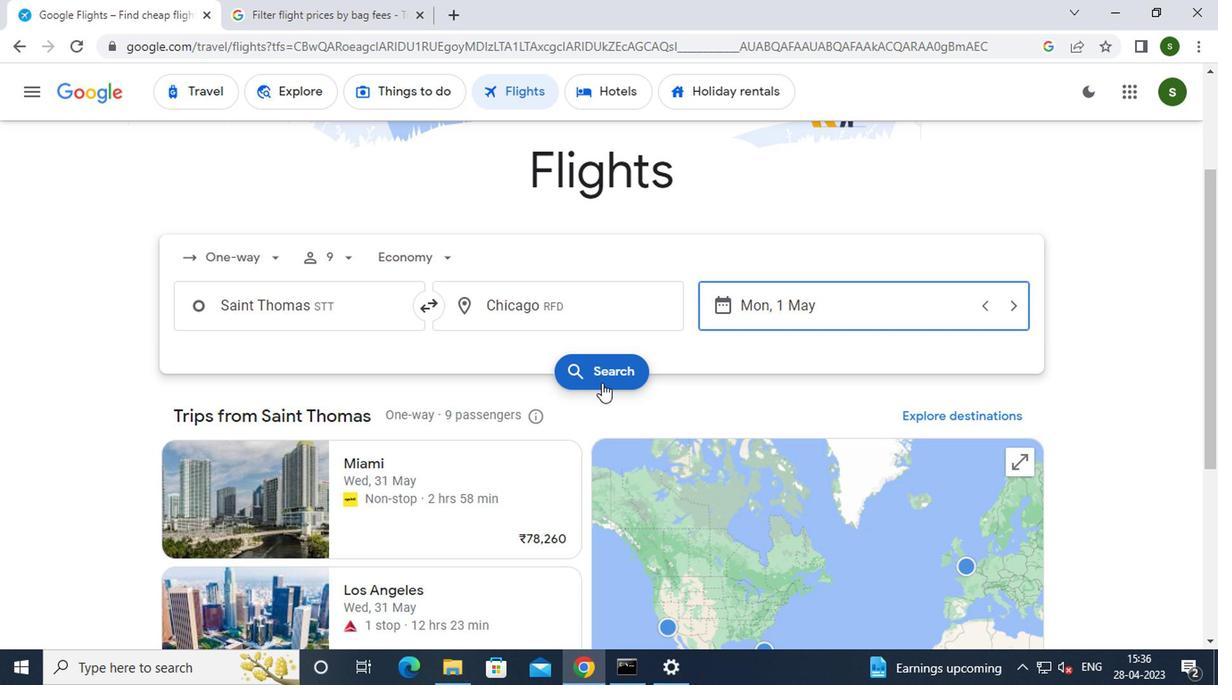
Action: Mouse moved to (191, 260)
Screenshot: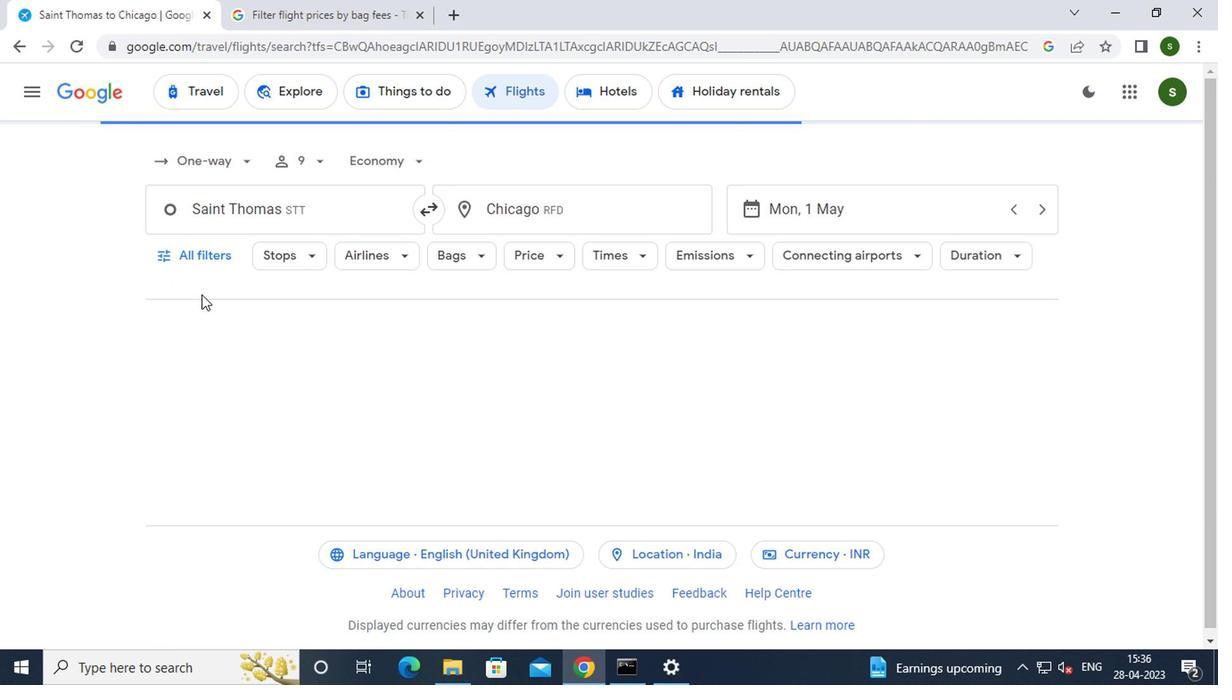 
Action: Mouse pressed left at (191, 260)
Screenshot: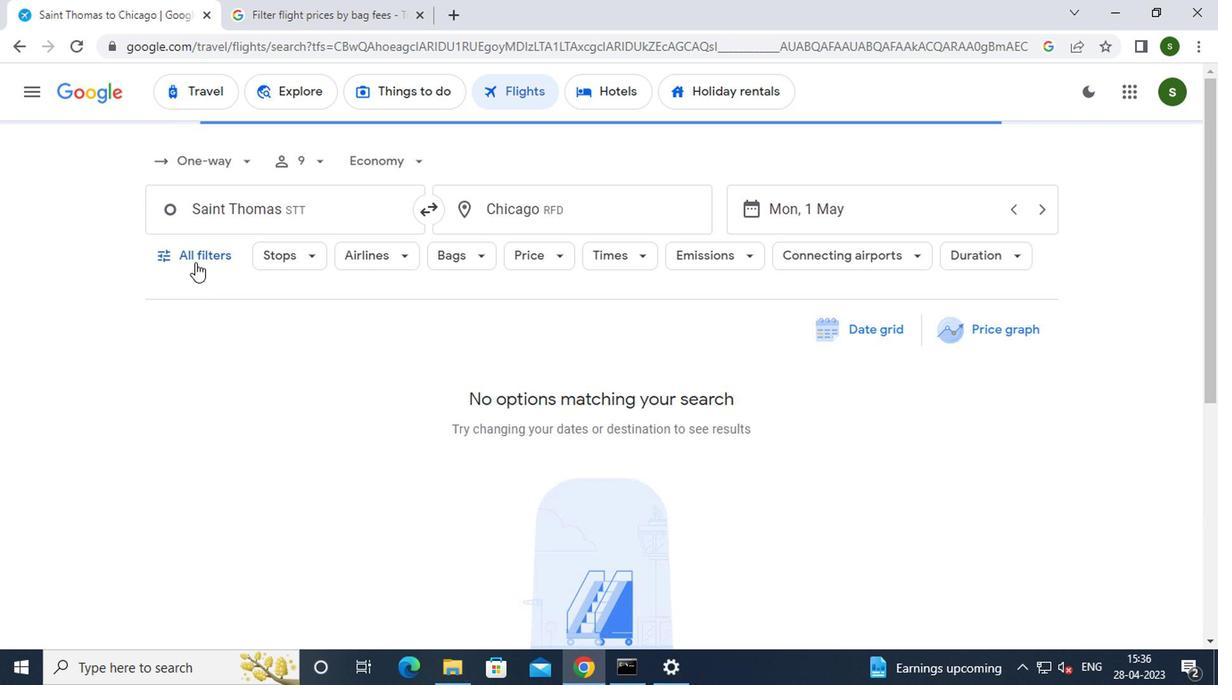 
Action: Mouse moved to (307, 407)
Screenshot: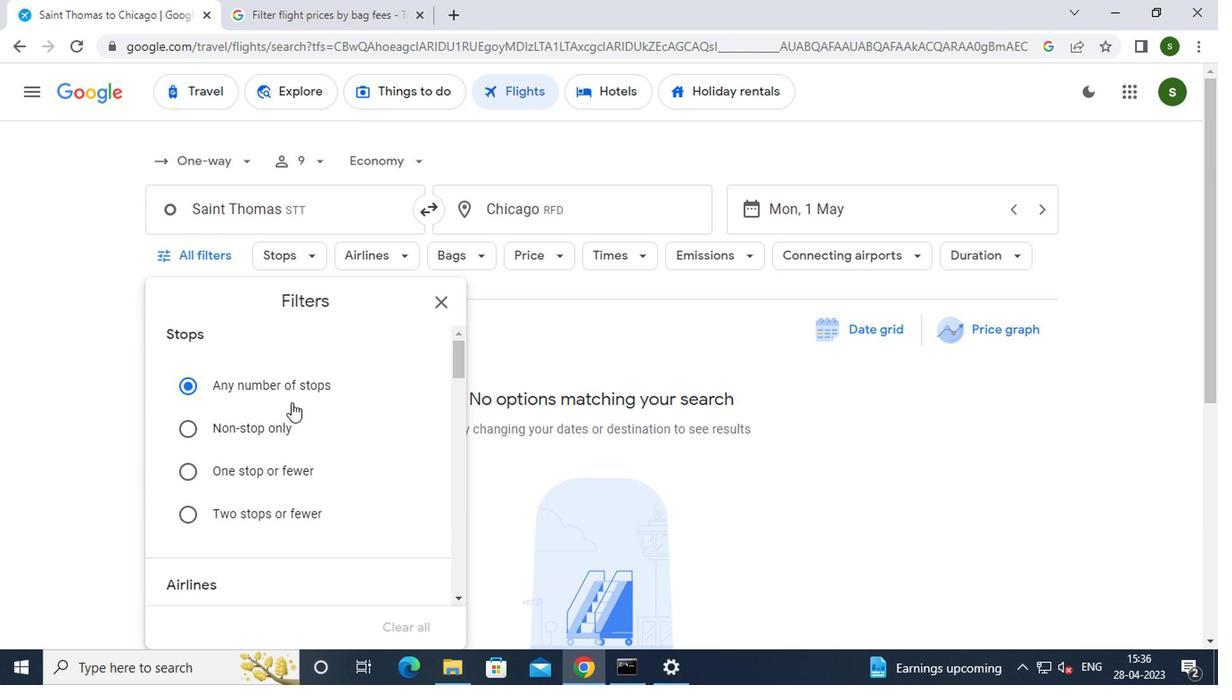
Action: Mouse scrolled (307, 406) with delta (0, 0)
Screenshot: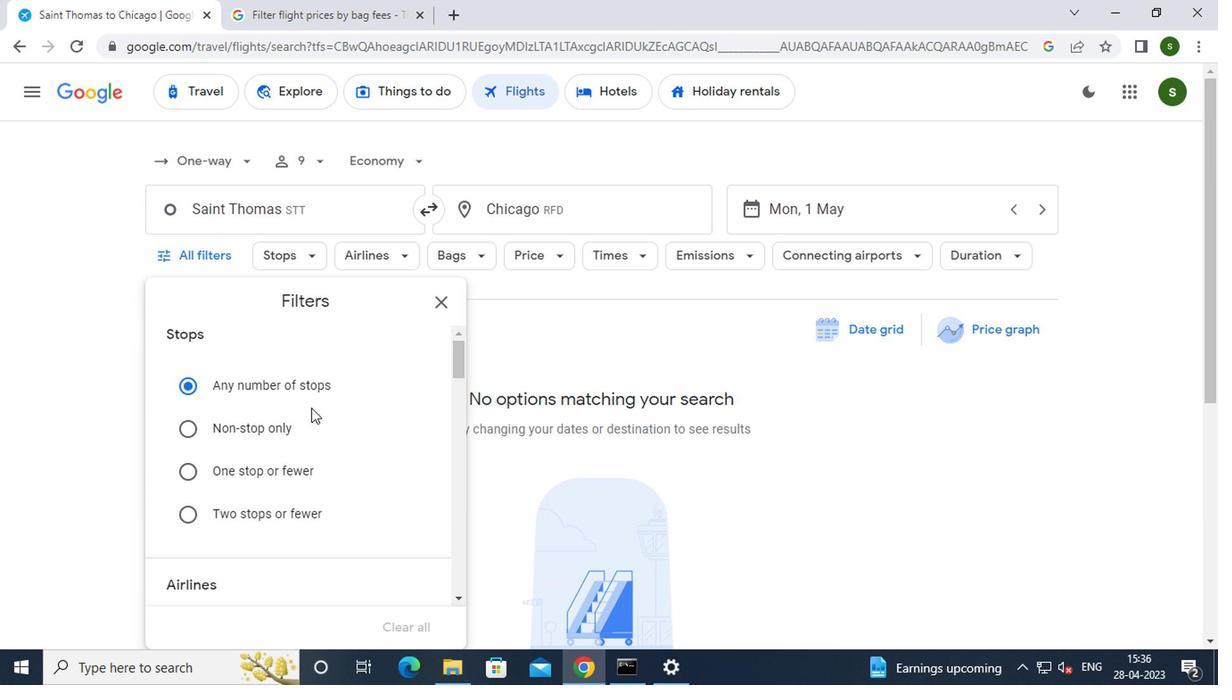 
Action: Mouse scrolled (307, 406) with delta (0, 0)
Screenshot: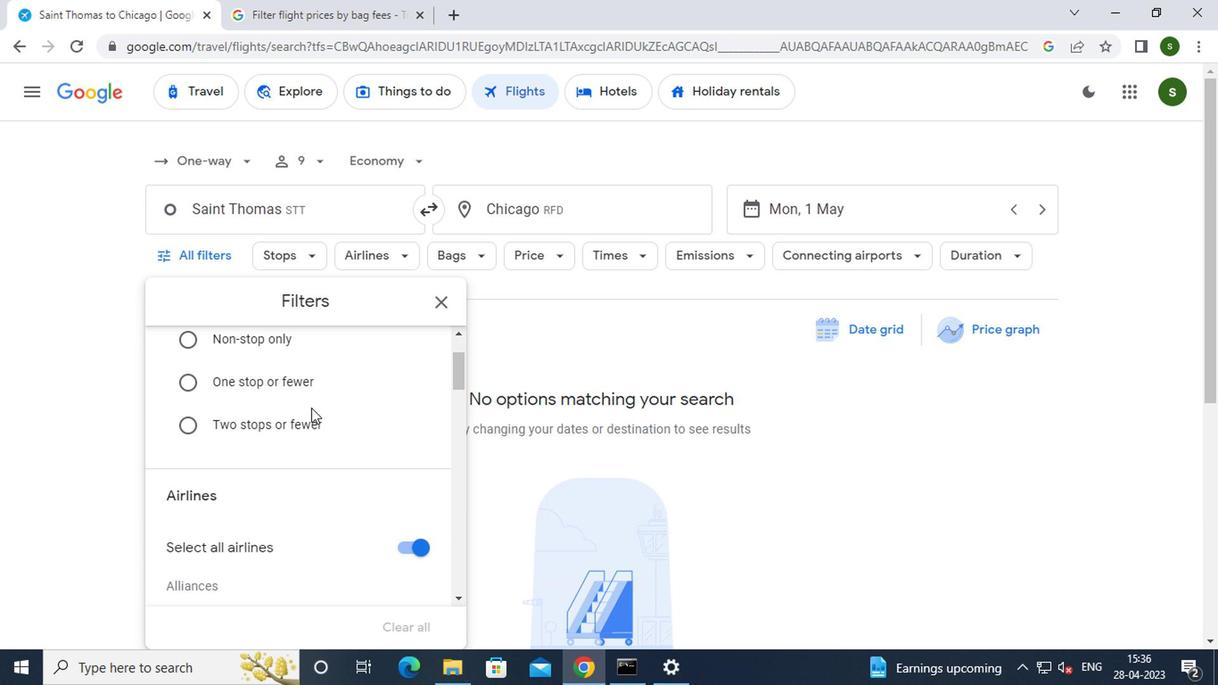 
Action: Mouse scrolled (307, 406) with delta (0, 0)
Screenshot: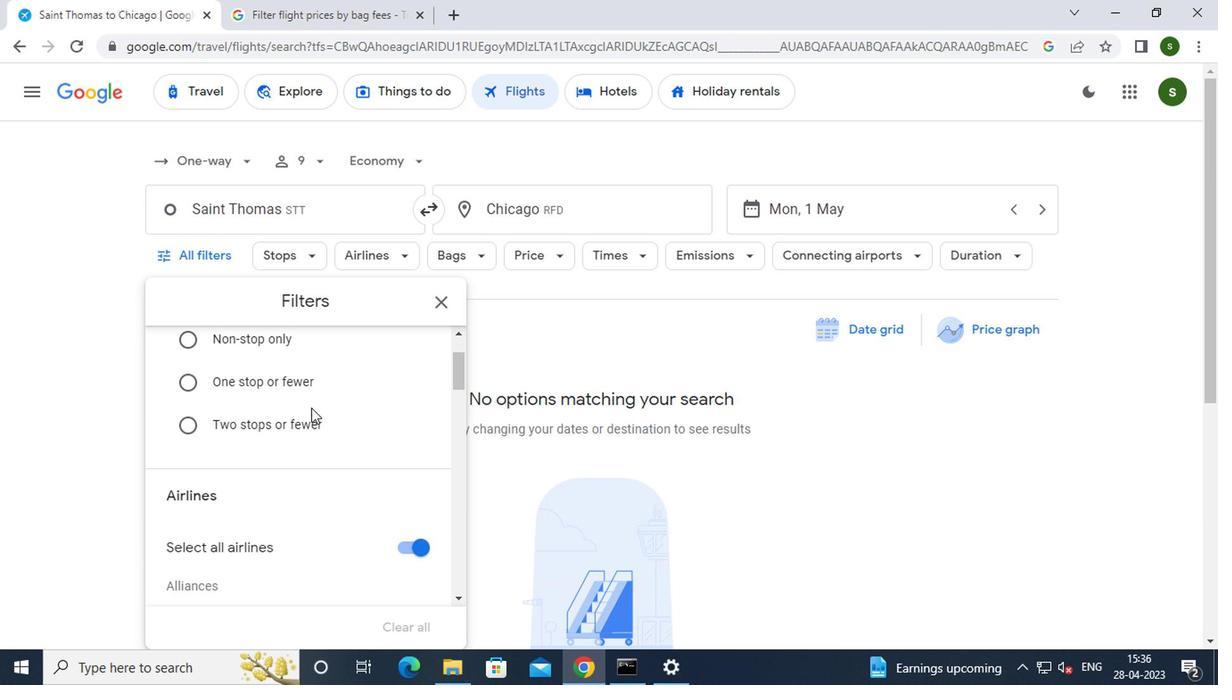
Action: Mouse scrolled (307, 406) with delta (0, 0)
Screenshot: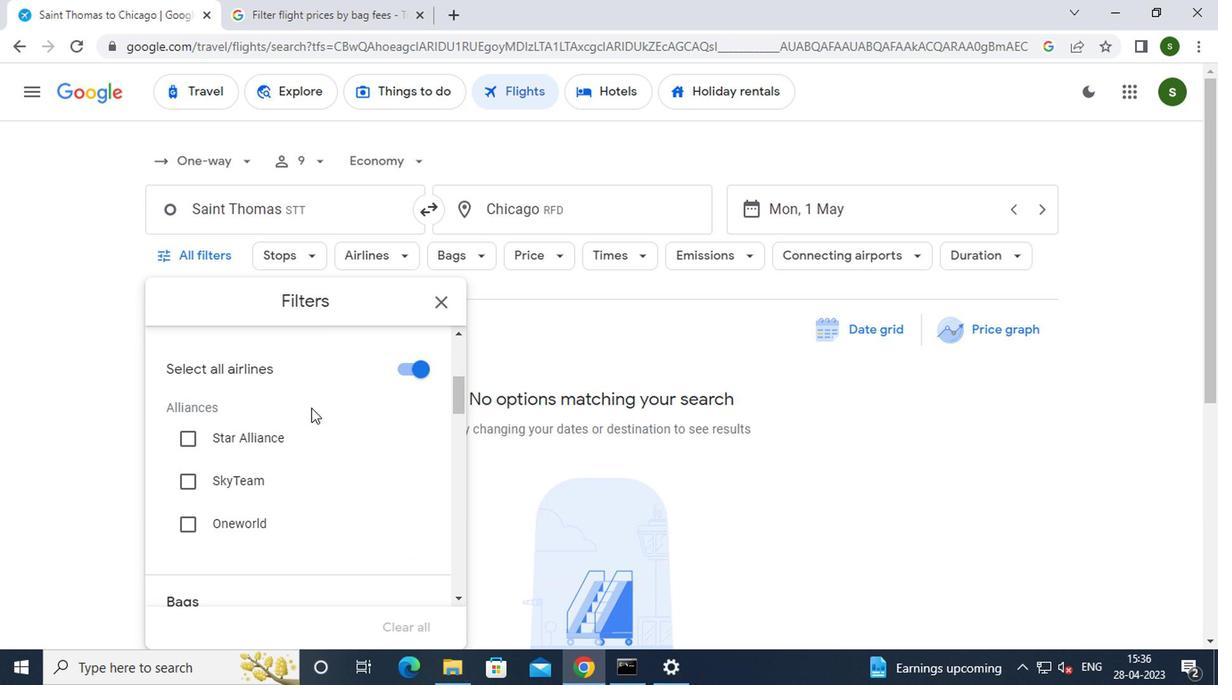 
Action: Mouse scrolled (307, 406) with delta (0, 0)
Screenshot: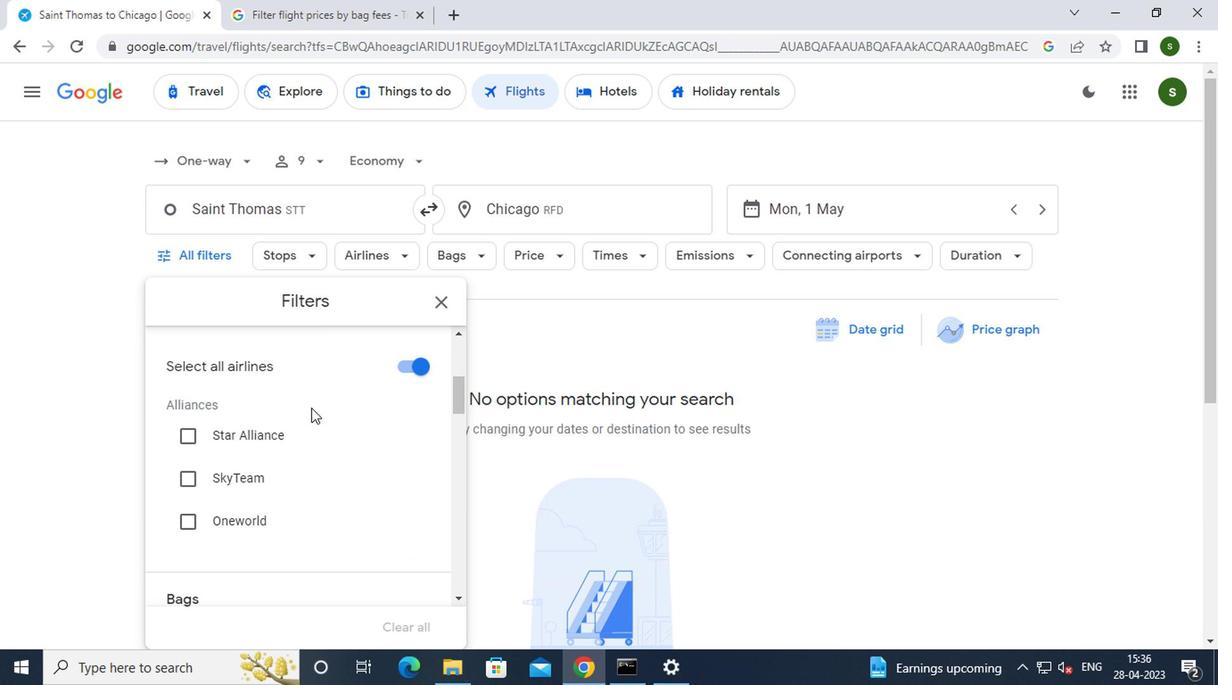 
Action: Mouse scrolled (307, 406) with delta (0, 0)
Screenshot: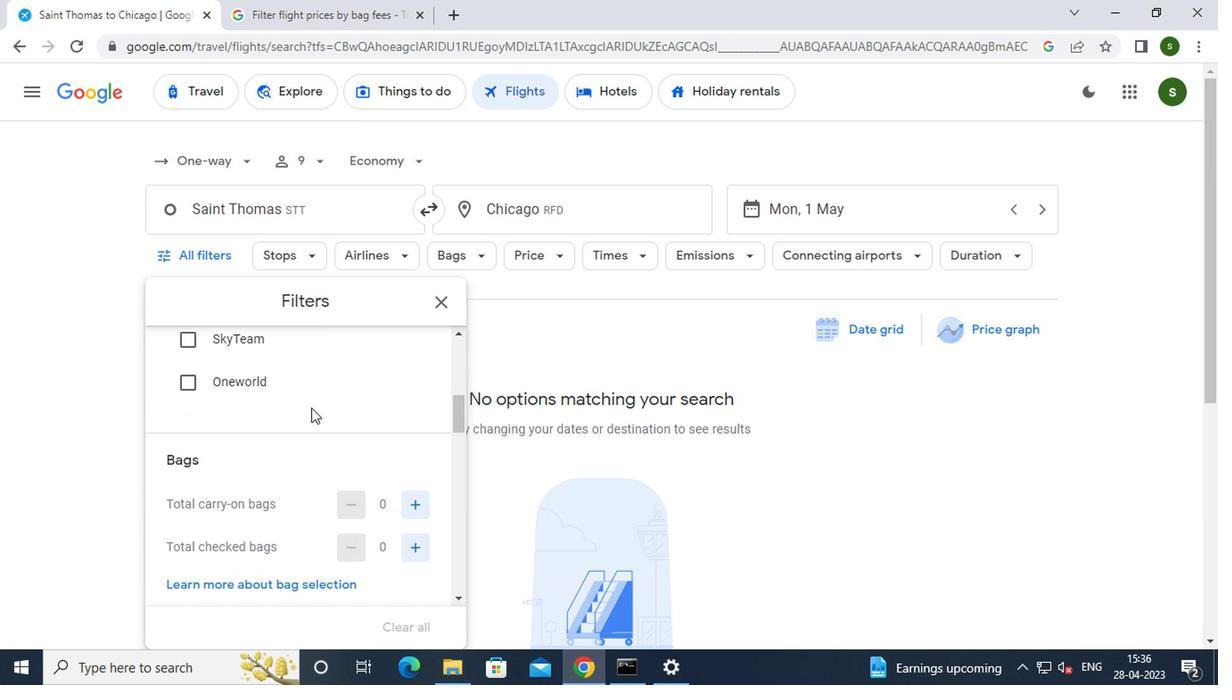
Action: Mouse moved to (418, 375)
Screenshot: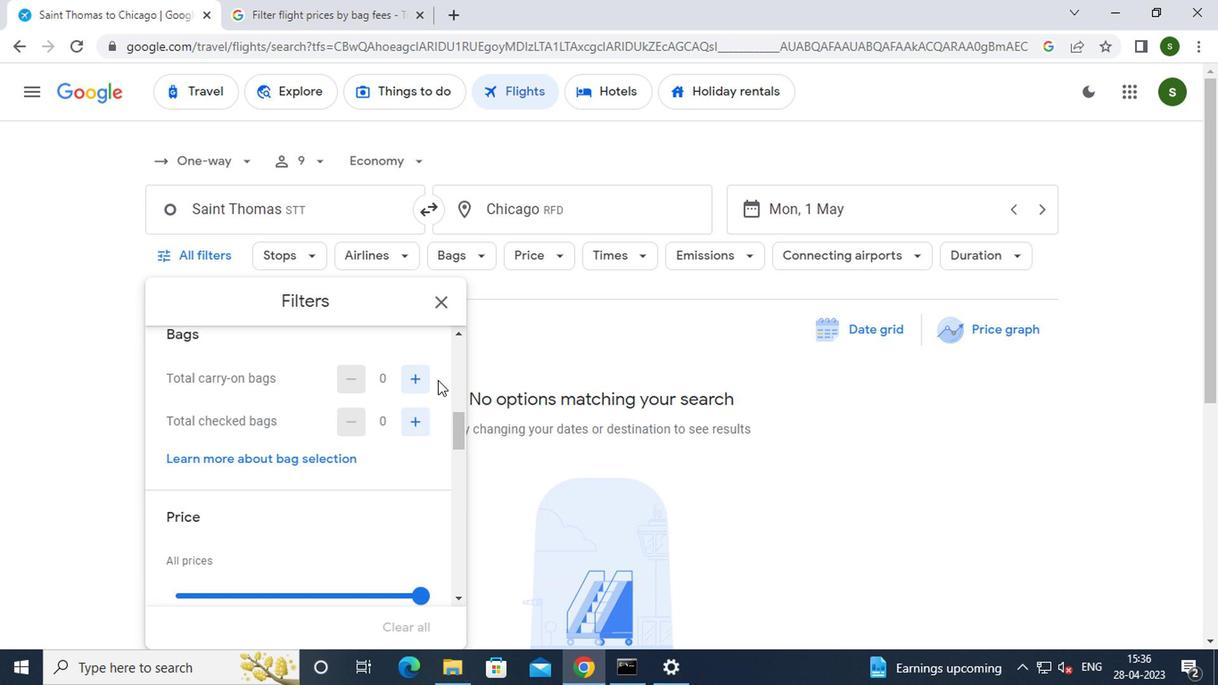 
Action: Mouse pressed left at (418, 375)
Screenshot: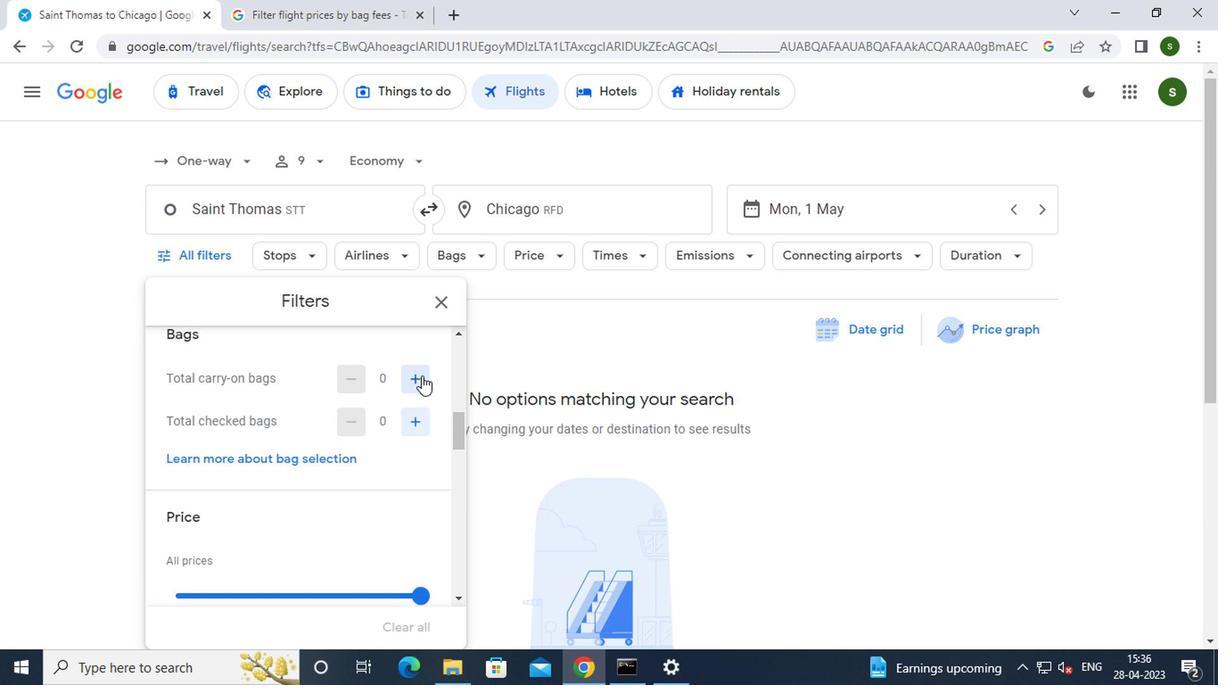 
Action: Mouse moved to (411, 415)
Screenshot: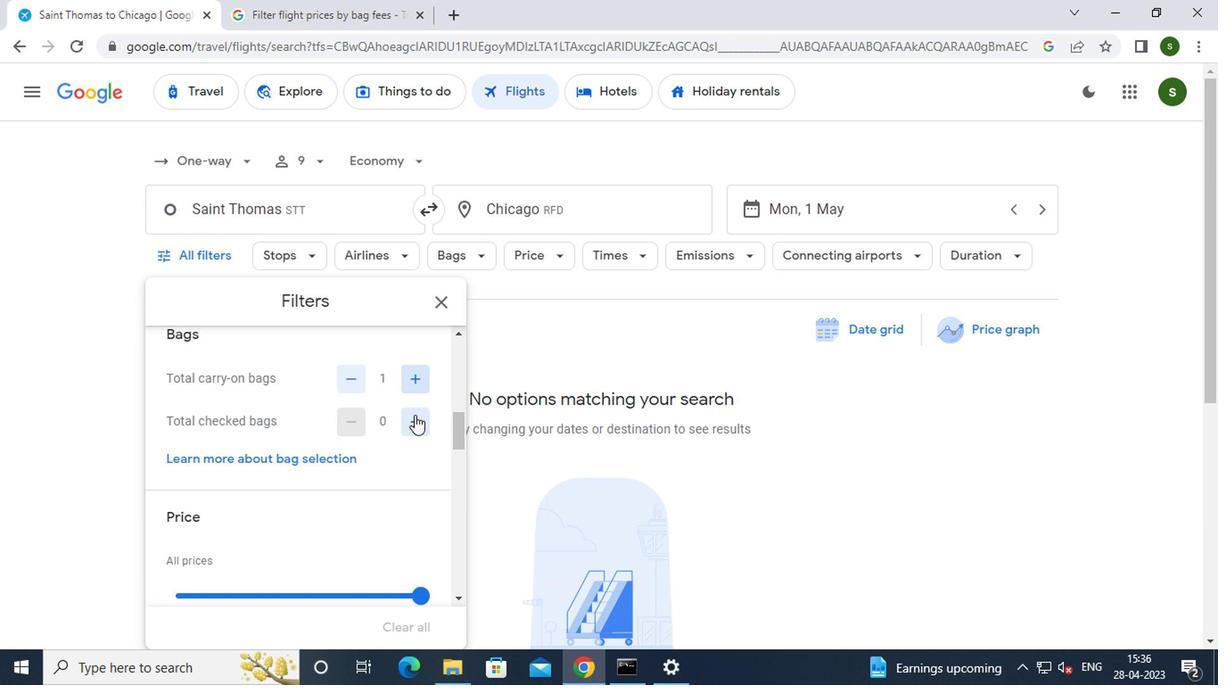 
Action: Mouse pressed left at (411, 415)
Screenshot: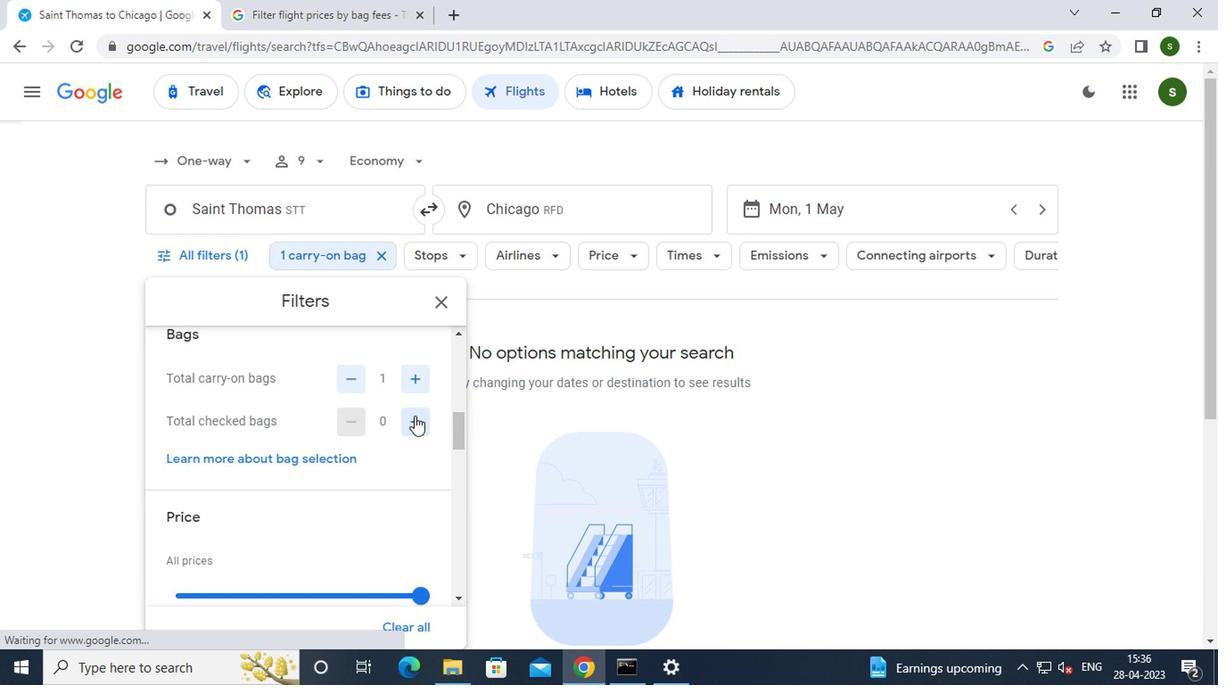 
Action: Mouse moved to (354, 448)
Screenshot: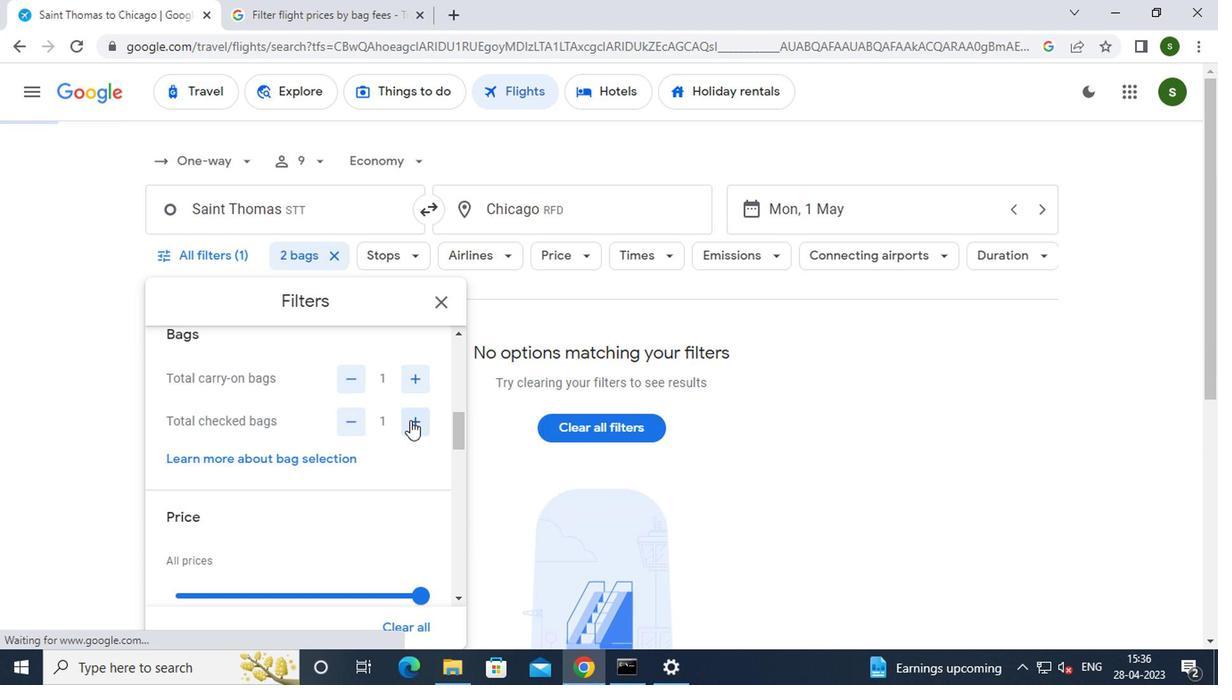 
Action: Mouse scrolled (354, 446) with delta (0, -1)
Screenshot: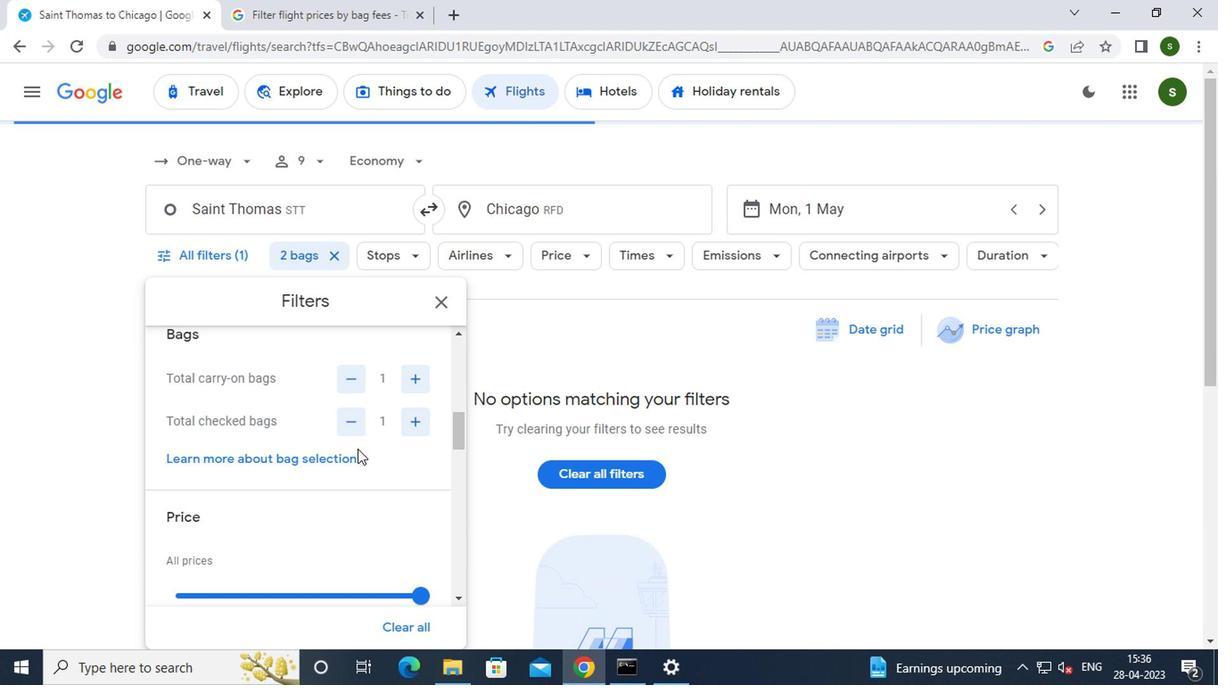 
Action: Mouse moved to (419, 505)
Screenshot: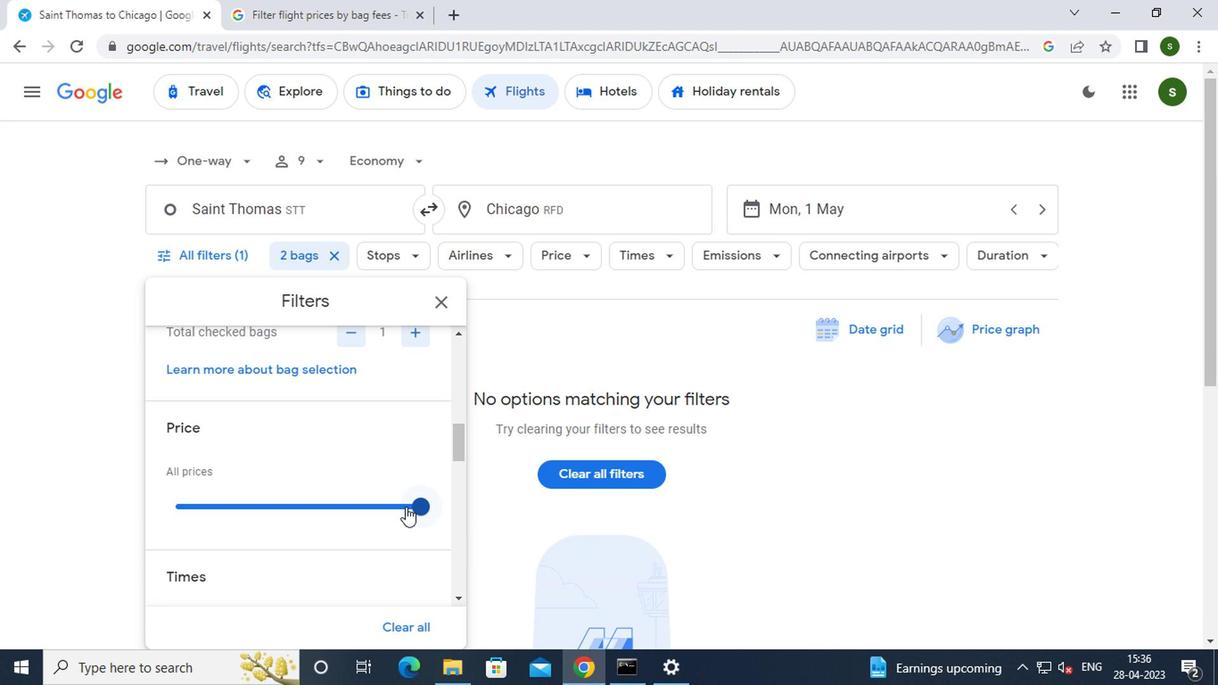 
Action: Mouse pressed left at (419, 505)
Screenshot: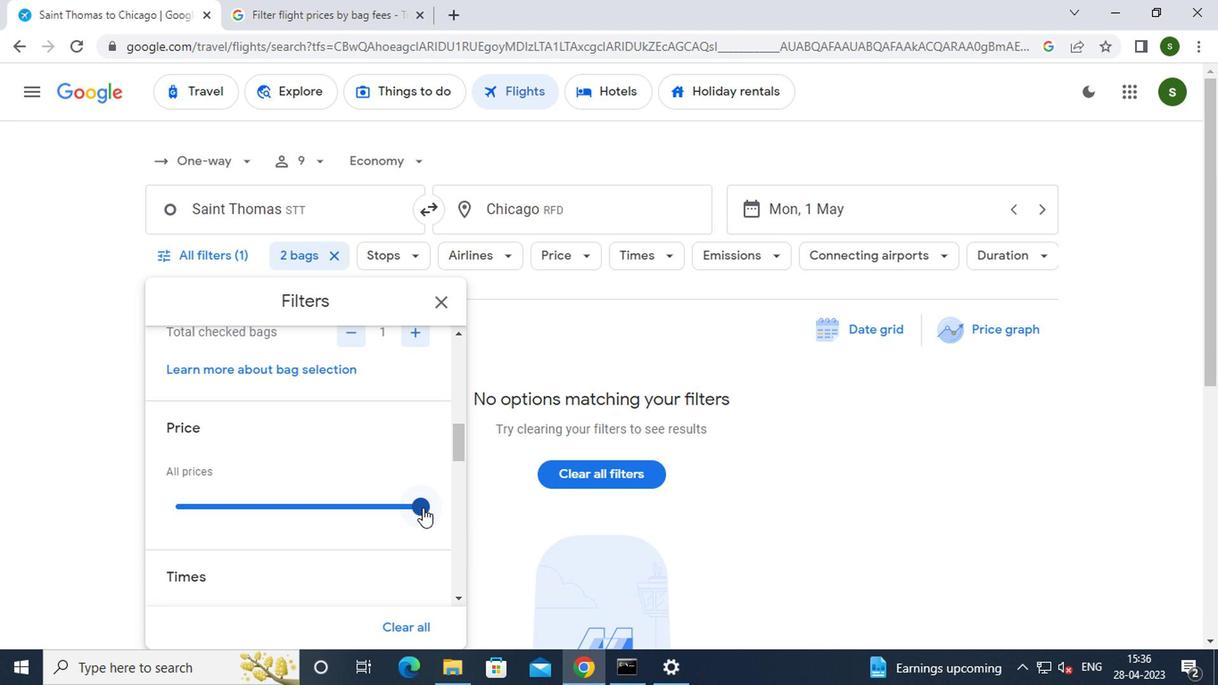 
Action: Mouse scrolled (419, 505) with delta (0, 0)
Screenshot: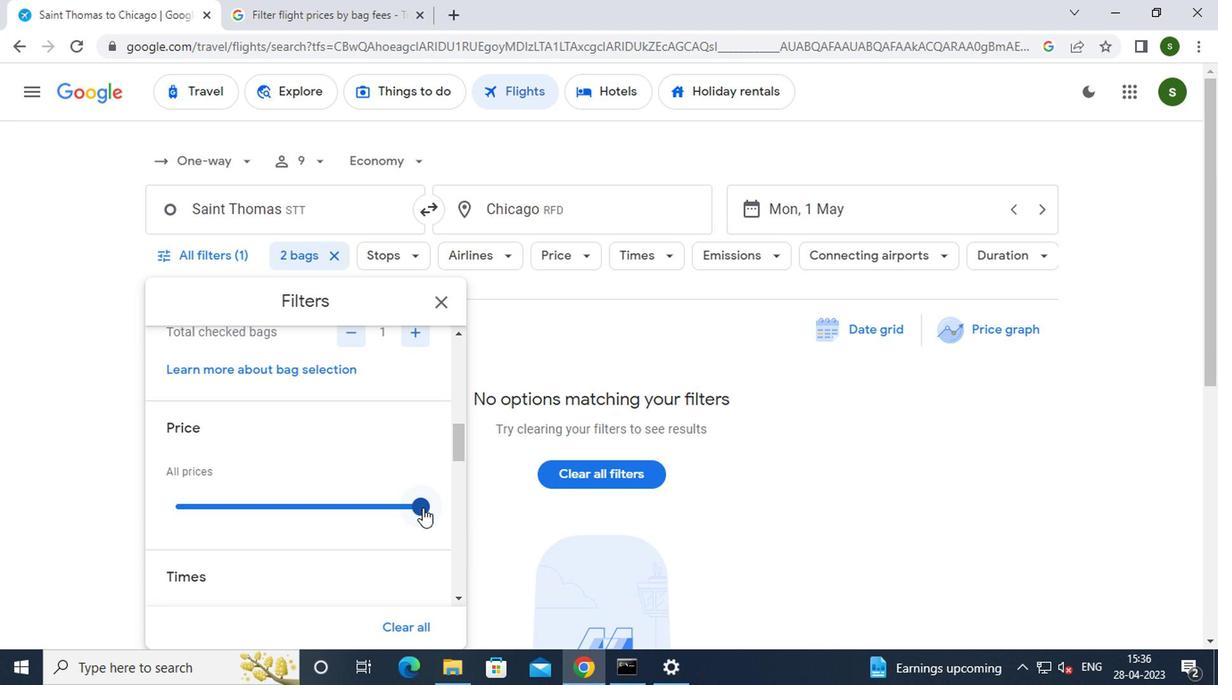 
Action: Mouse scrolled (419, 505) with delta (0, 0)
Screenshot: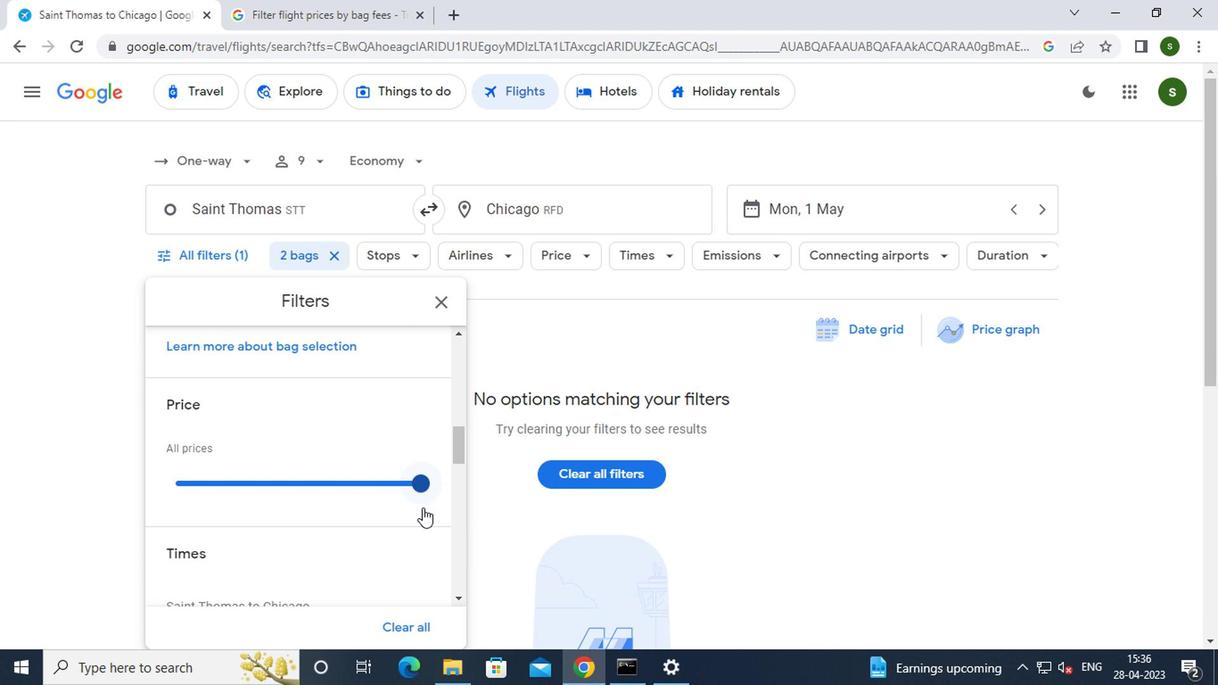
Action: Mouse moved to (186, 532)
Screenshot: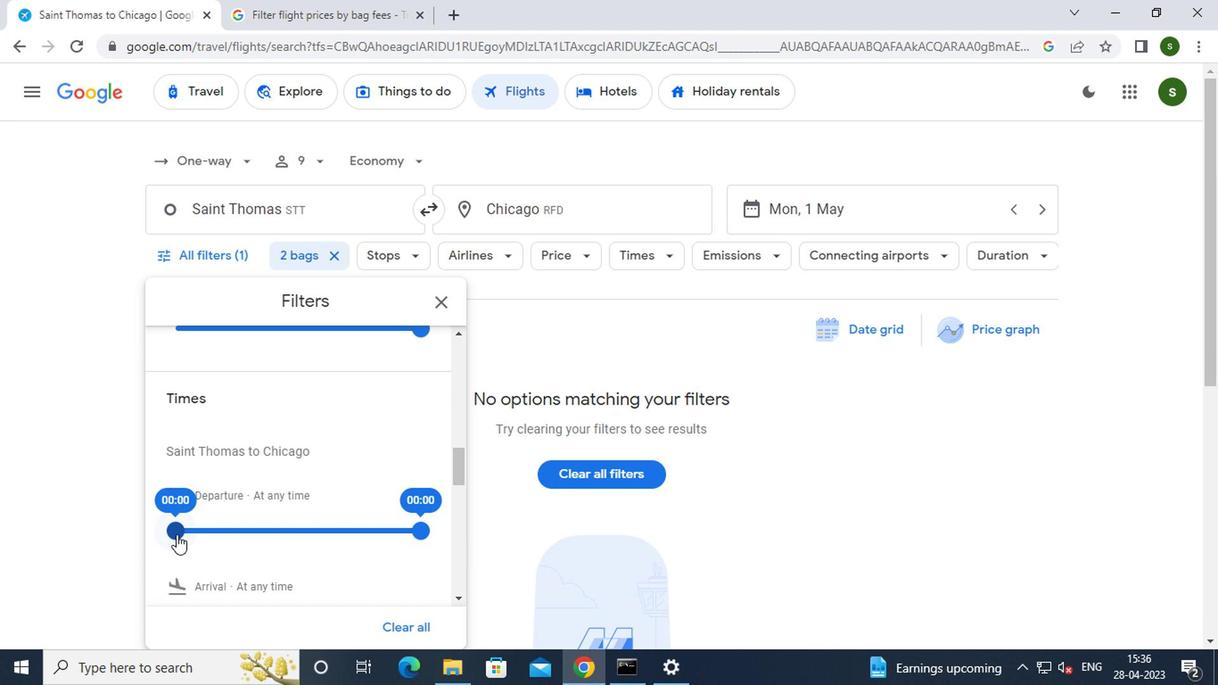 
Action: Mouse pressed left at (186, 532)
Screenshot: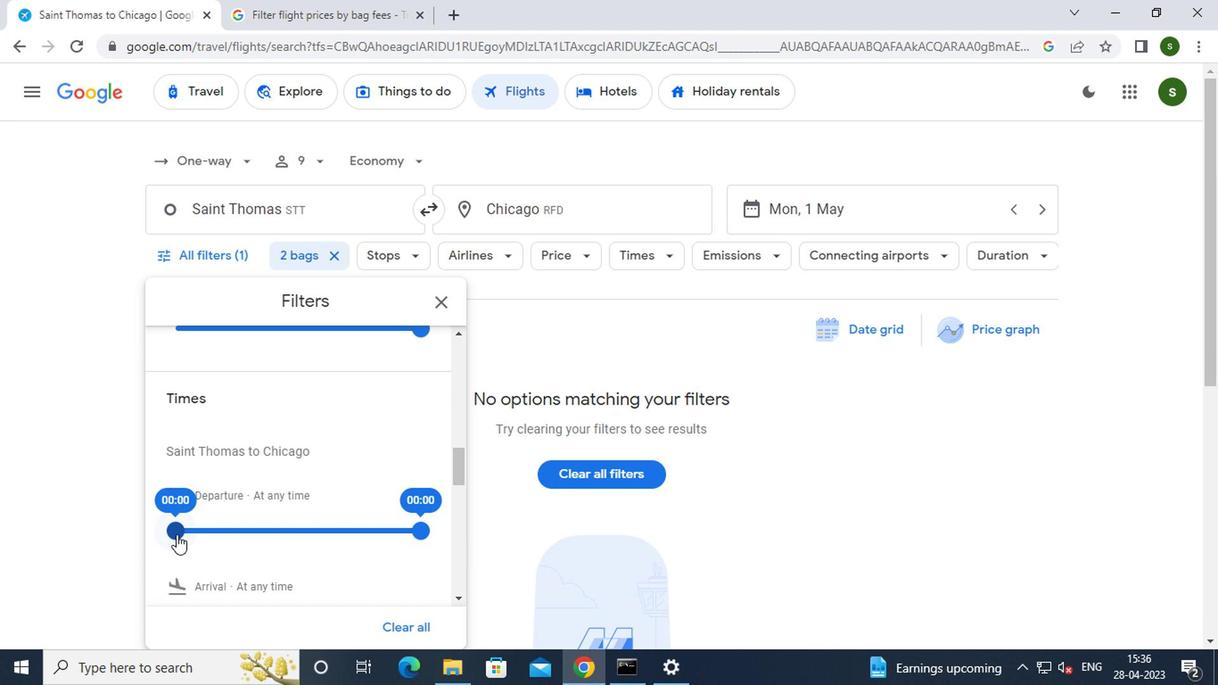 
Action: Mouse moved to (549, 359)
Screenshot: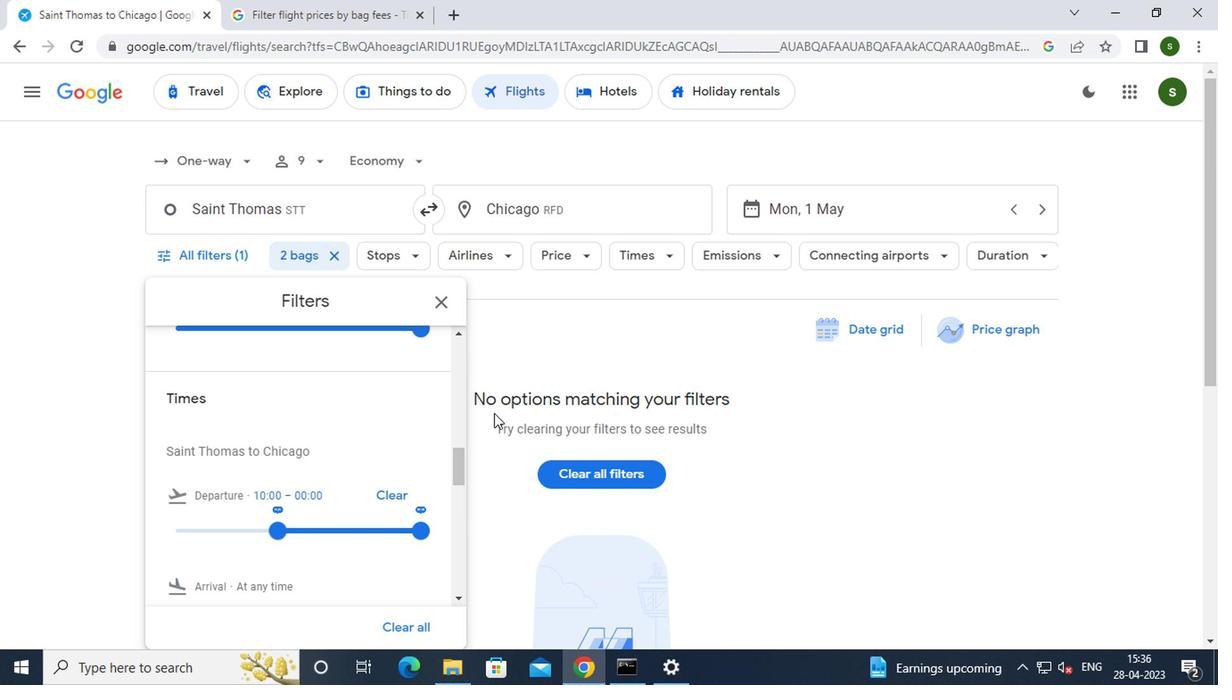 
Action: Mouse pressed left at (549, 359)
Screenshot: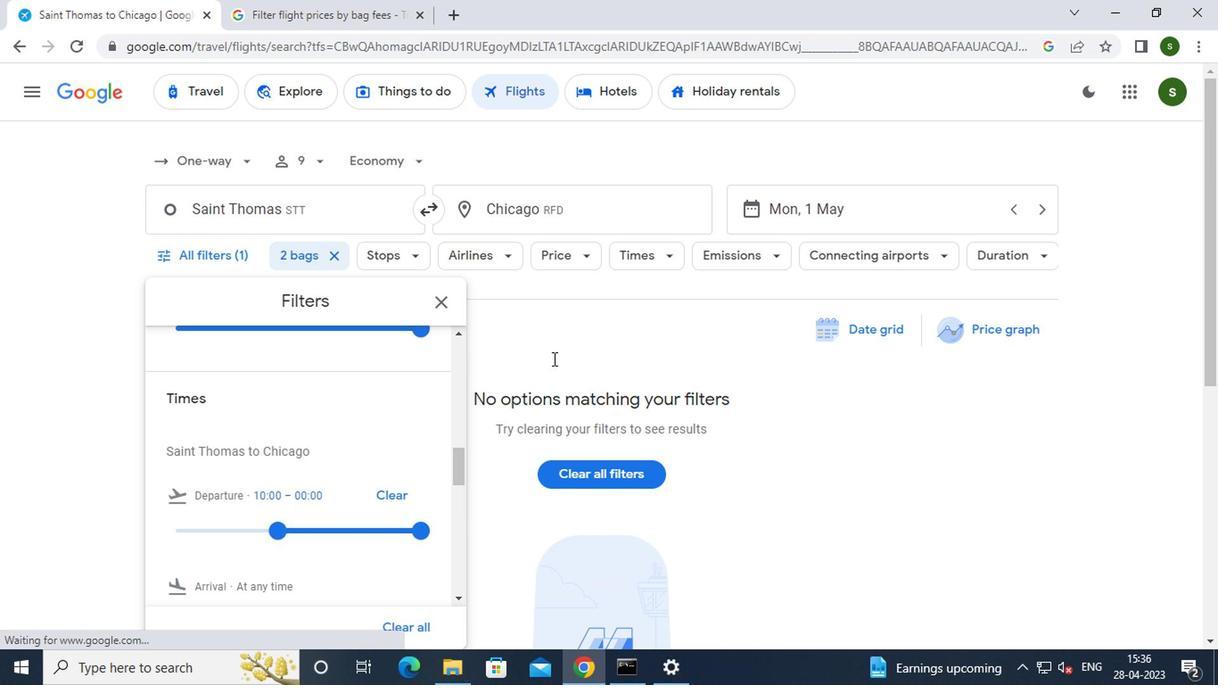 
Action: Mouse moved to (552, 357)
Screenshot: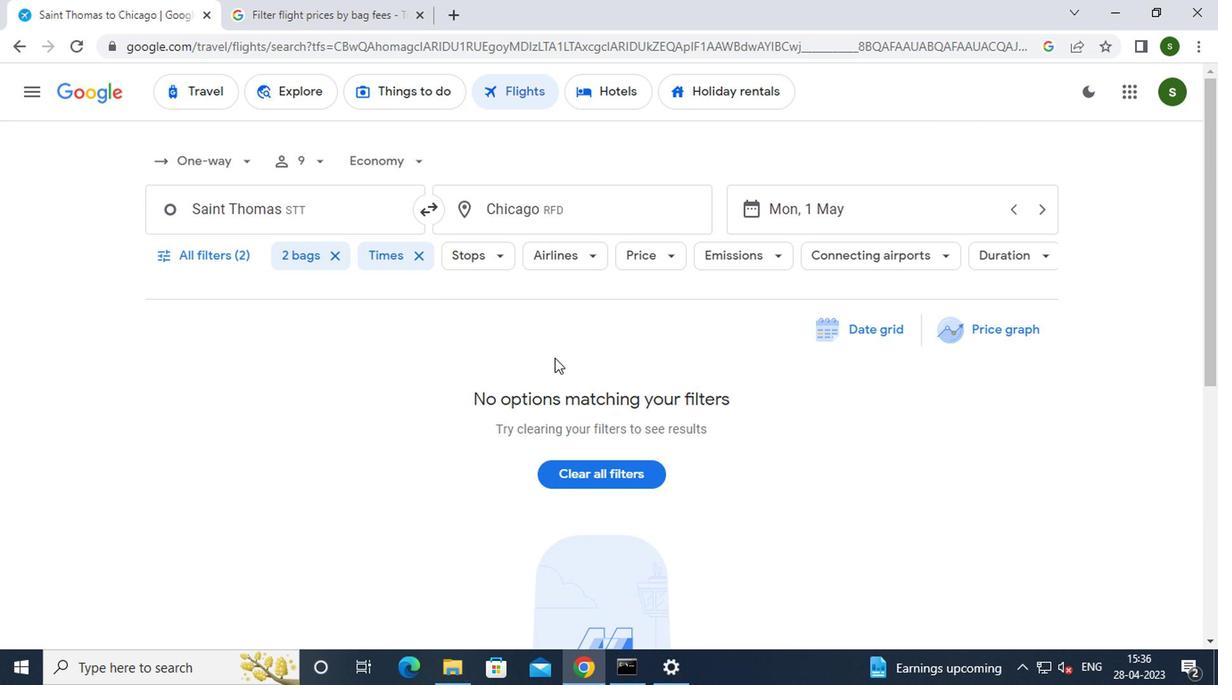 
